Task: Select the always option in the show folding controls.
Action: Mouse moved to (30, 619)
Screenshot: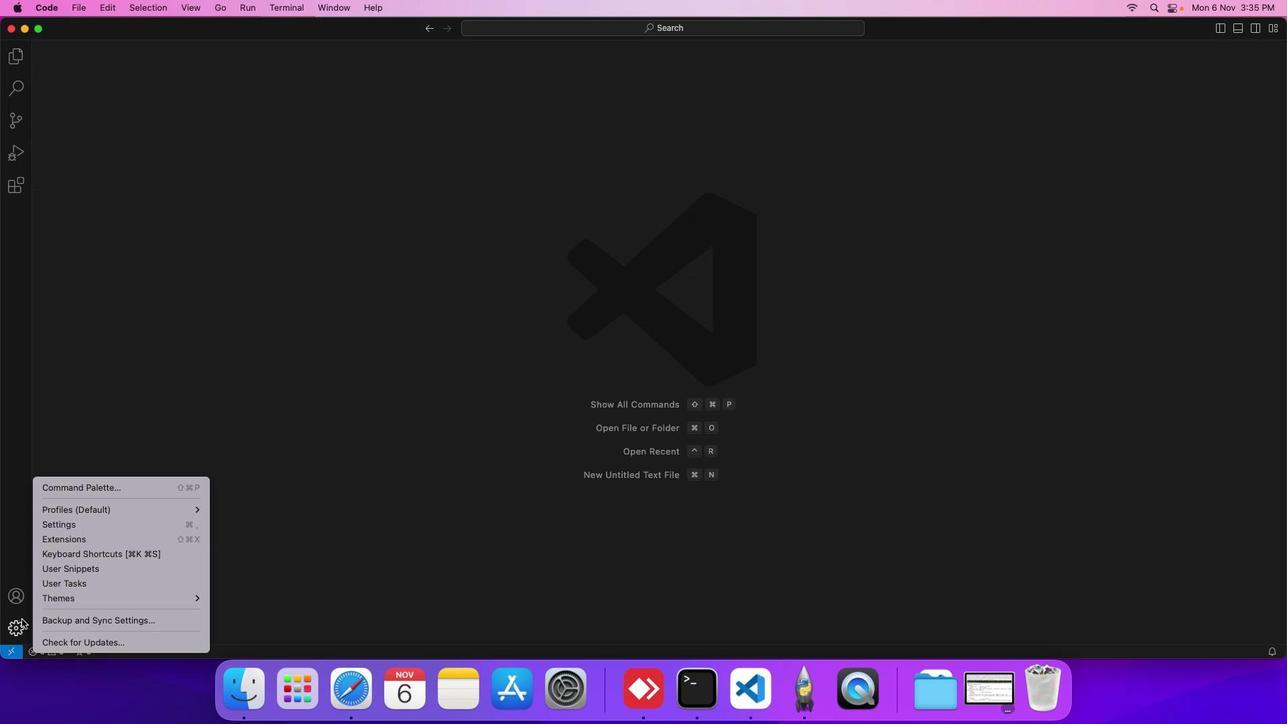 
Action: Mouse pressed left at (30, 619)
Screenshot: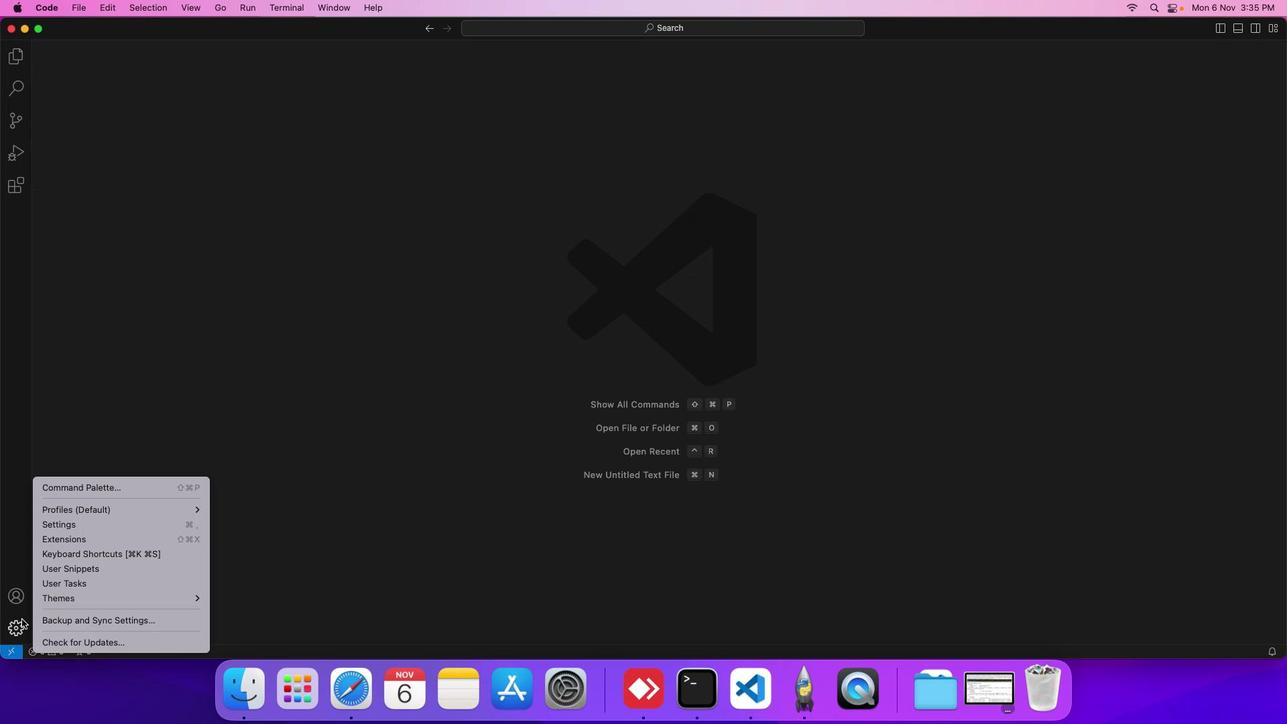 
Action: Mouse moved to (68, 524)
Screenshot: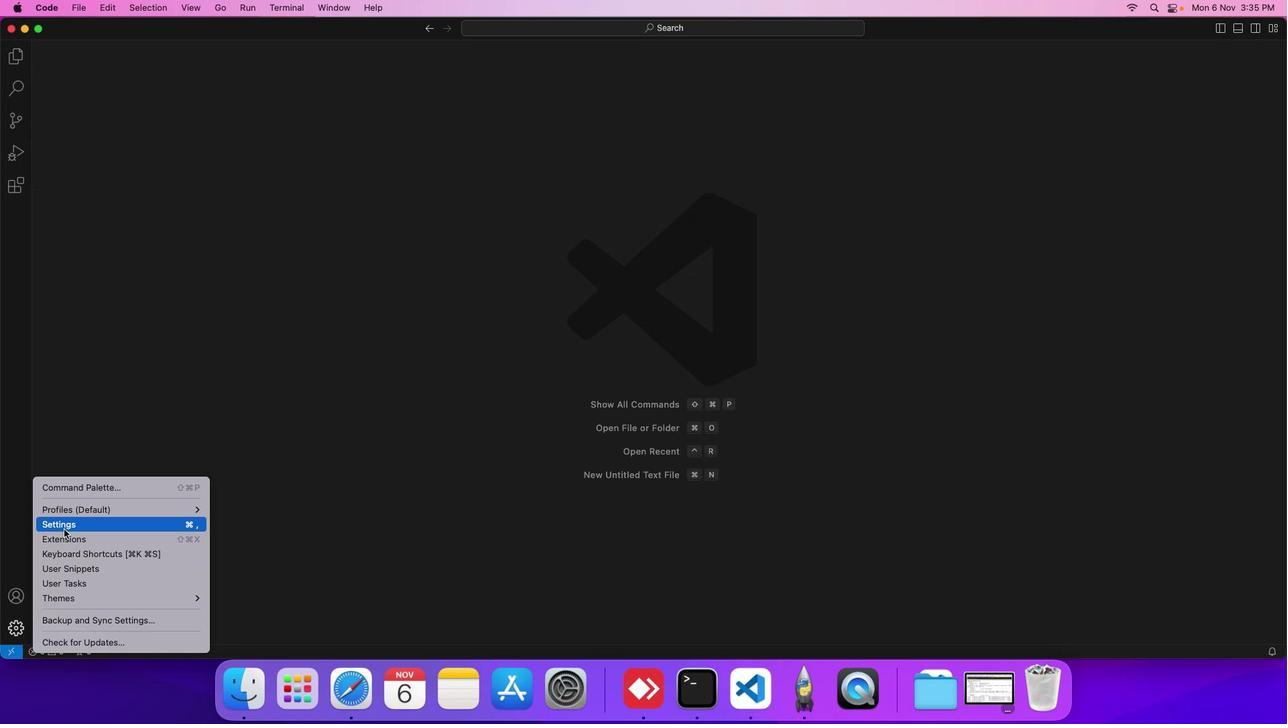 
Action: Mouse pressed left at (68, 524)
Screenshot: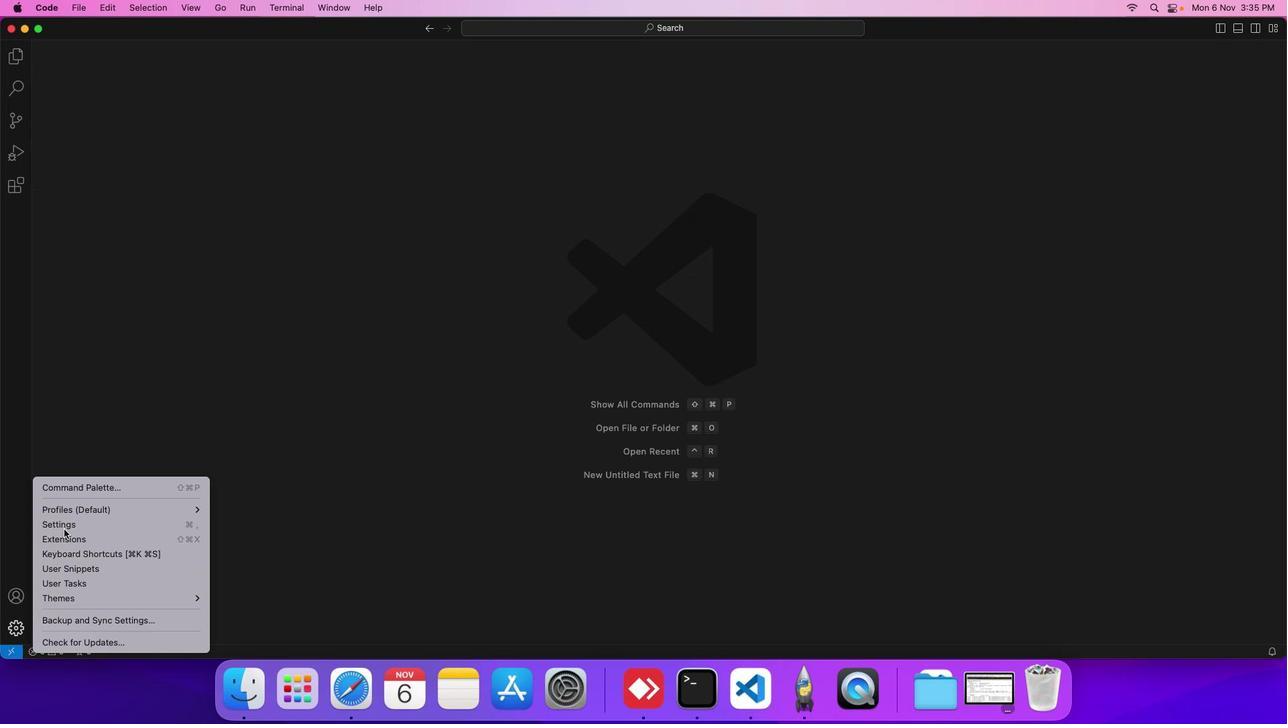 
Action: Mouse moved to (310, 174)
Screenshot: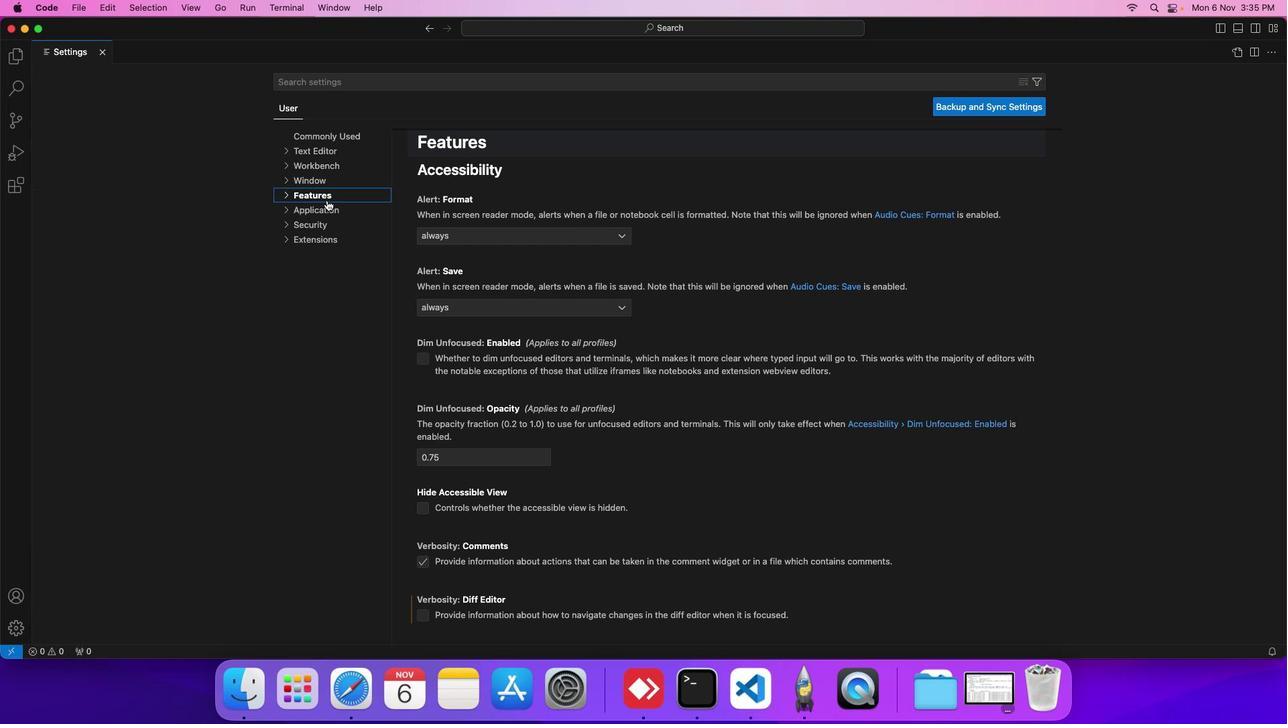
Action: Mouse pressed left at (310, 174)
Screenshot: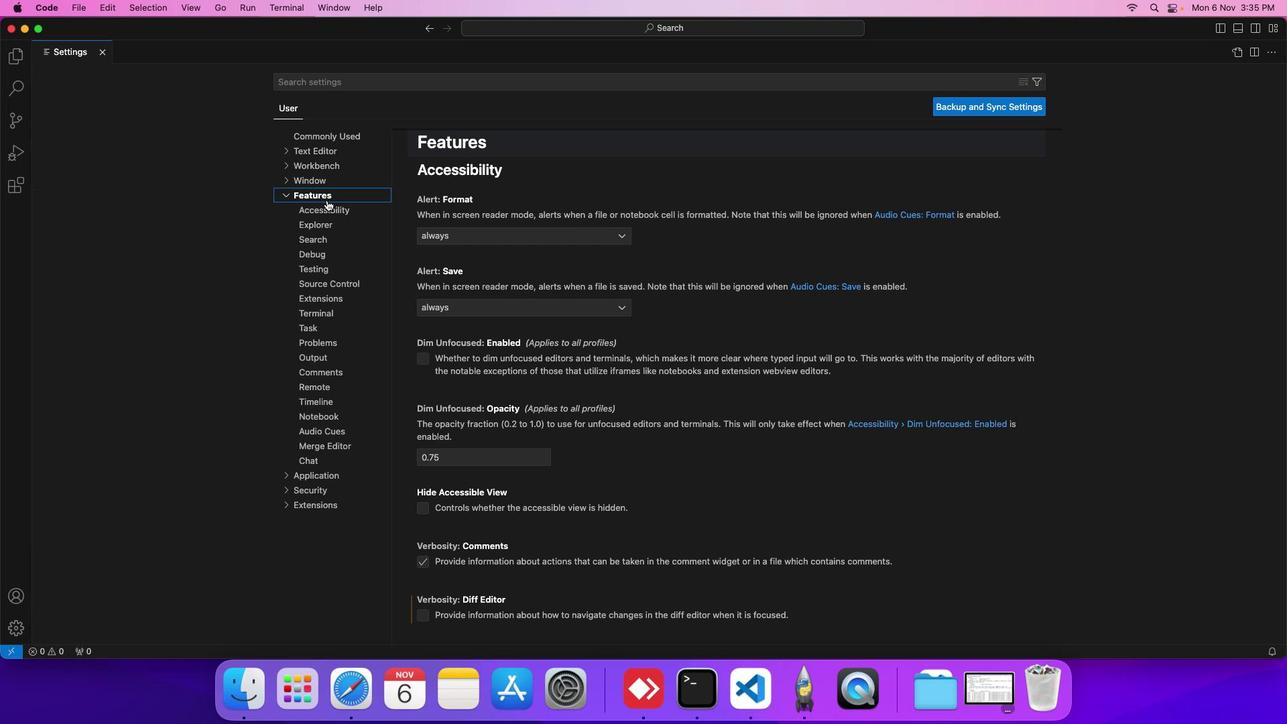 
Action: Mouse moved to (303, 406)
Screenshot: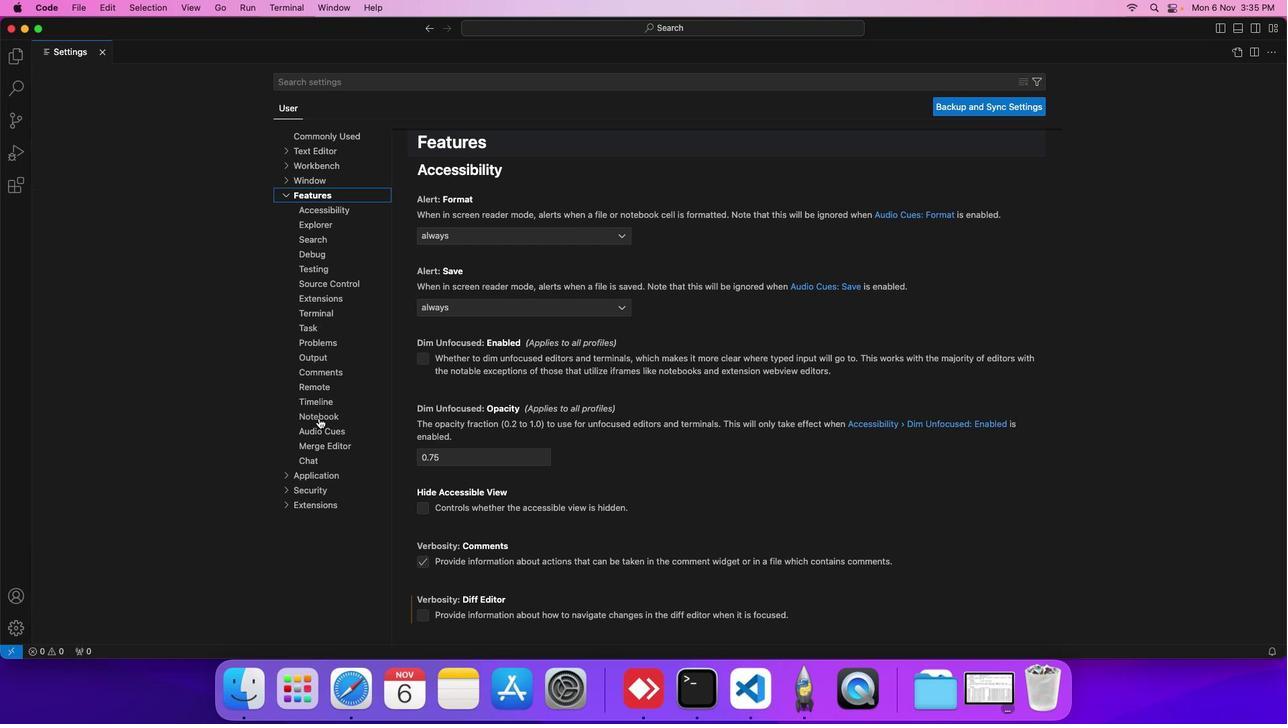 
Action: Mouse pressed left at (303, 406)
Screenshot: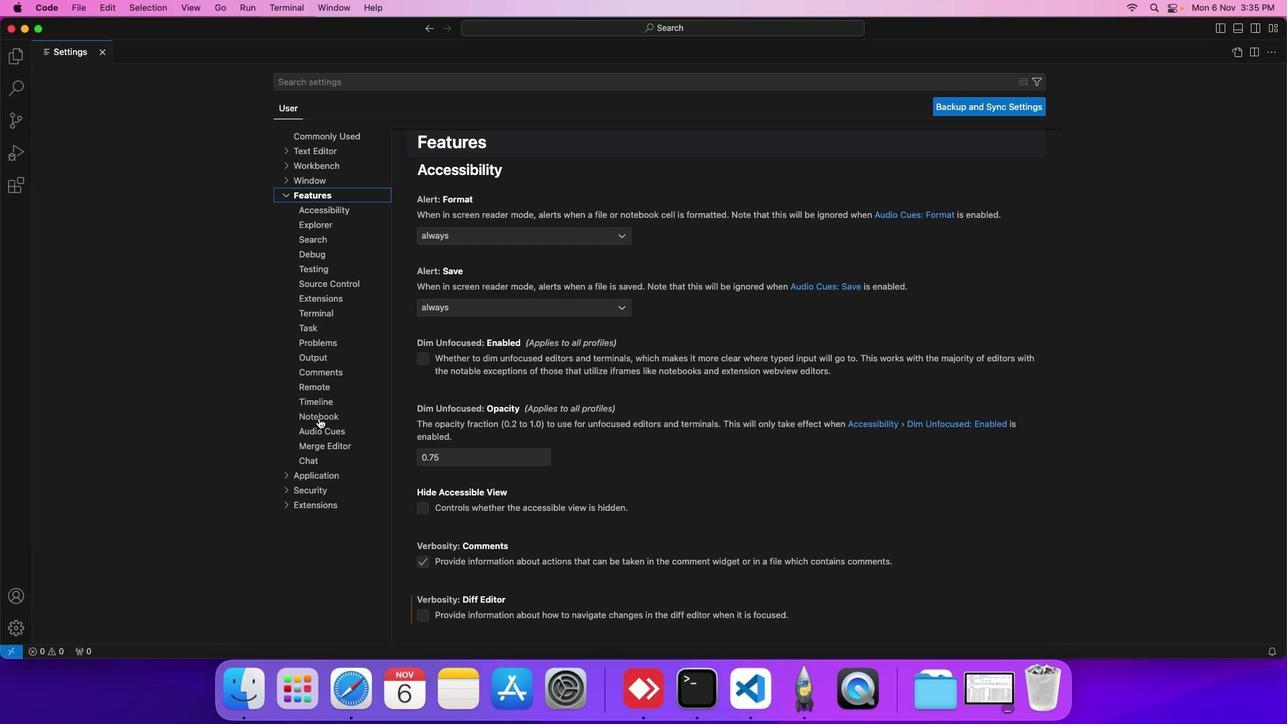 
Action: Mouse moved to (448, 507)
Screenshot: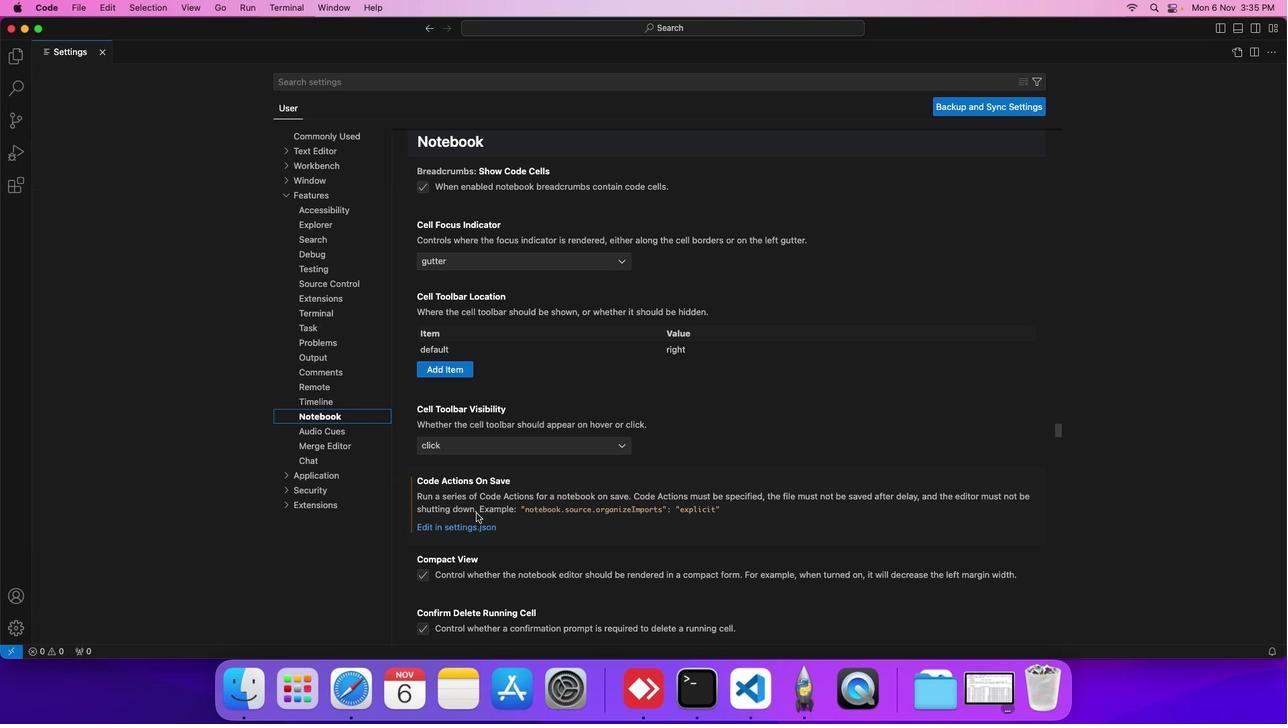
Action: Mouse scrolled (448, 507) with delta (9, -36)
Screenshot: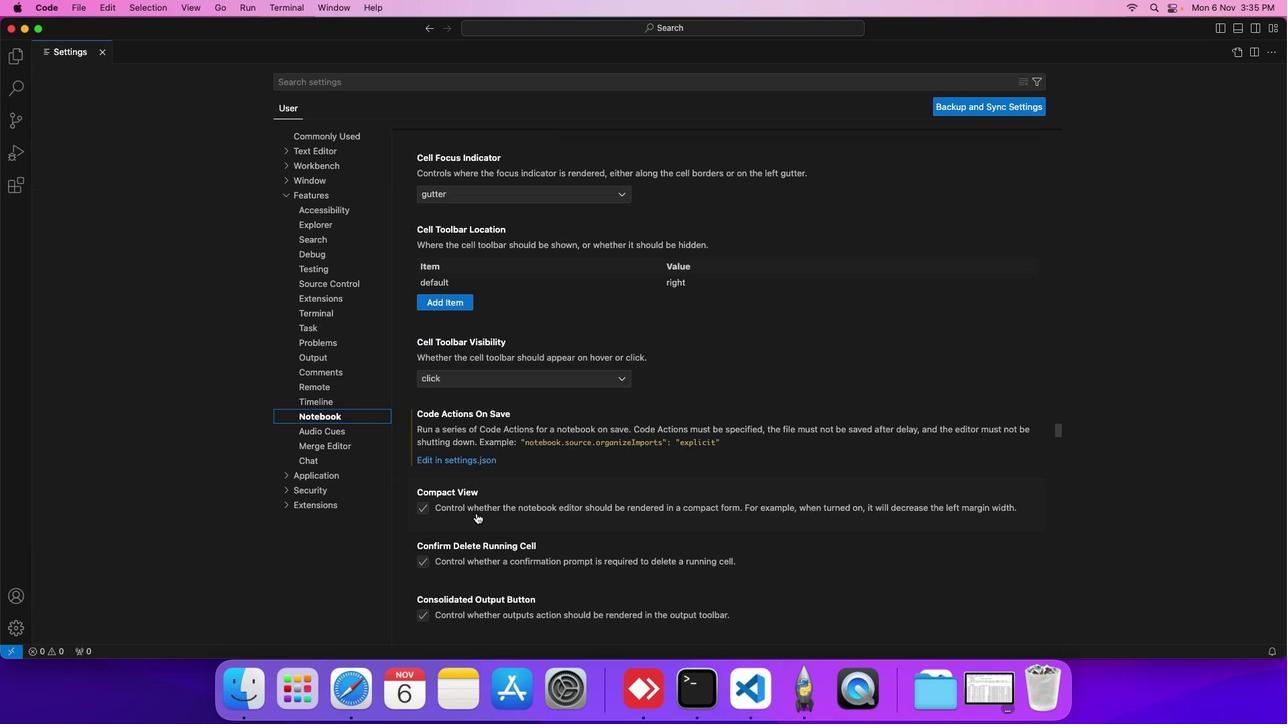 
Action: Mouse scrolled (448, 507) with delta (9, -36)
Screenshot: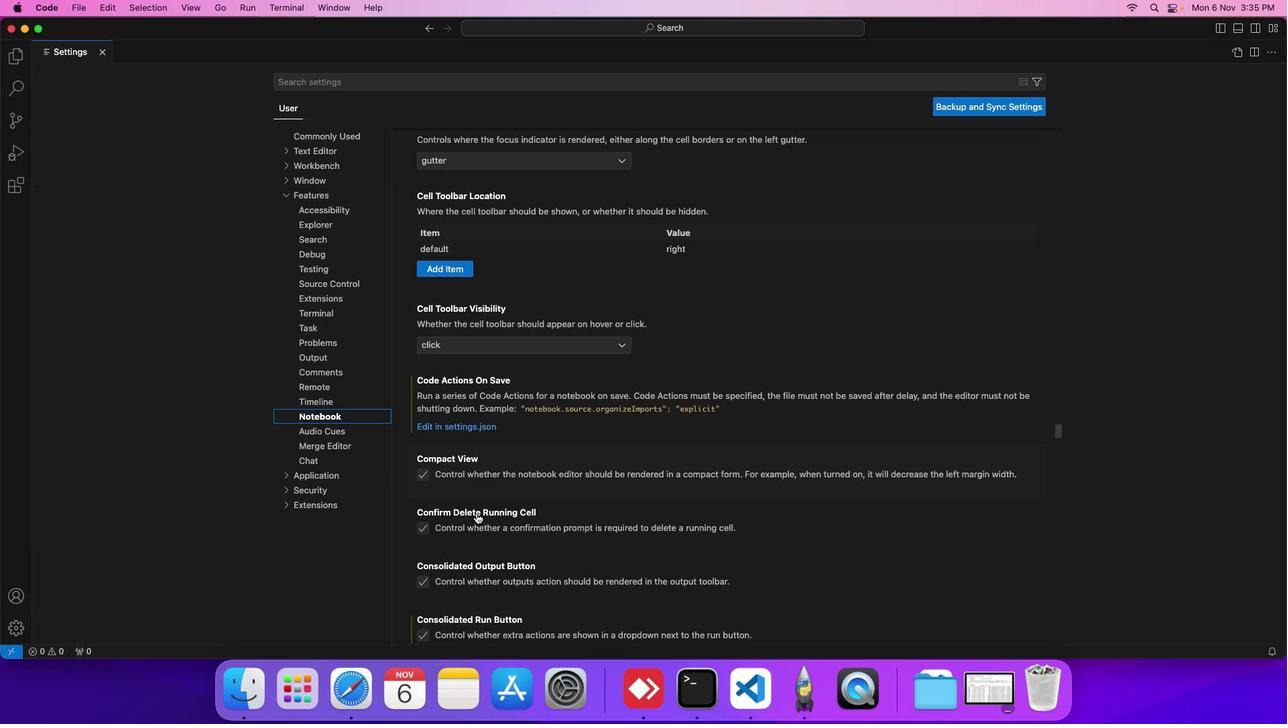 
Action: Mouse scrolled (448, 507) with delta (9, -36)
Screenshot: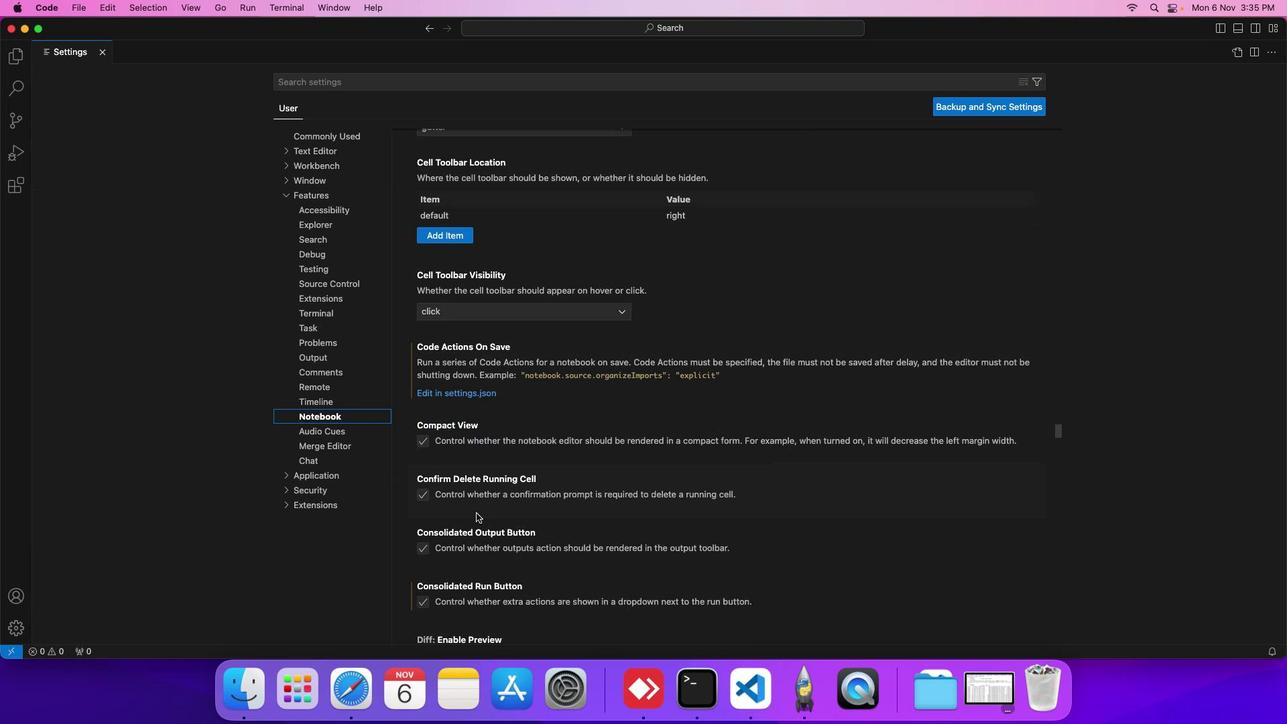 
Action: Mouse scrolled (448, 507) with delta (9, -36)
Screenshot: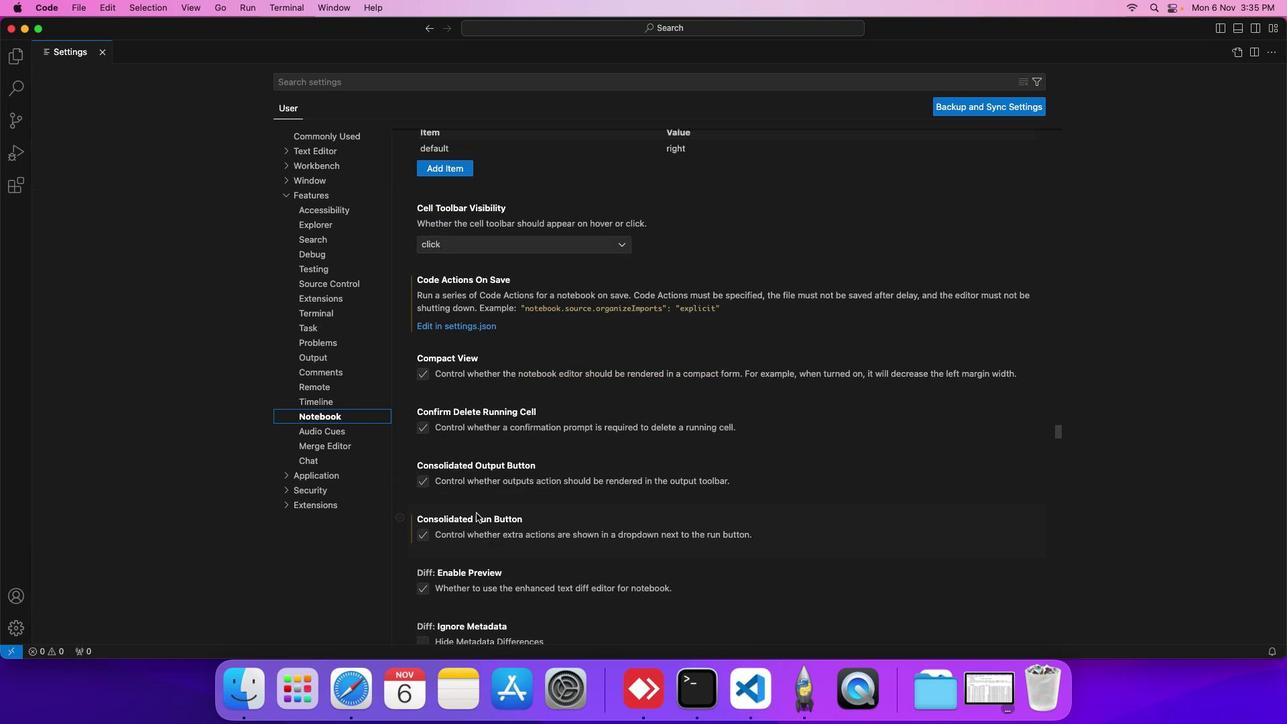 
Action: Mouse scrolled (448, 507) with delta (9, -38)
Screenshot: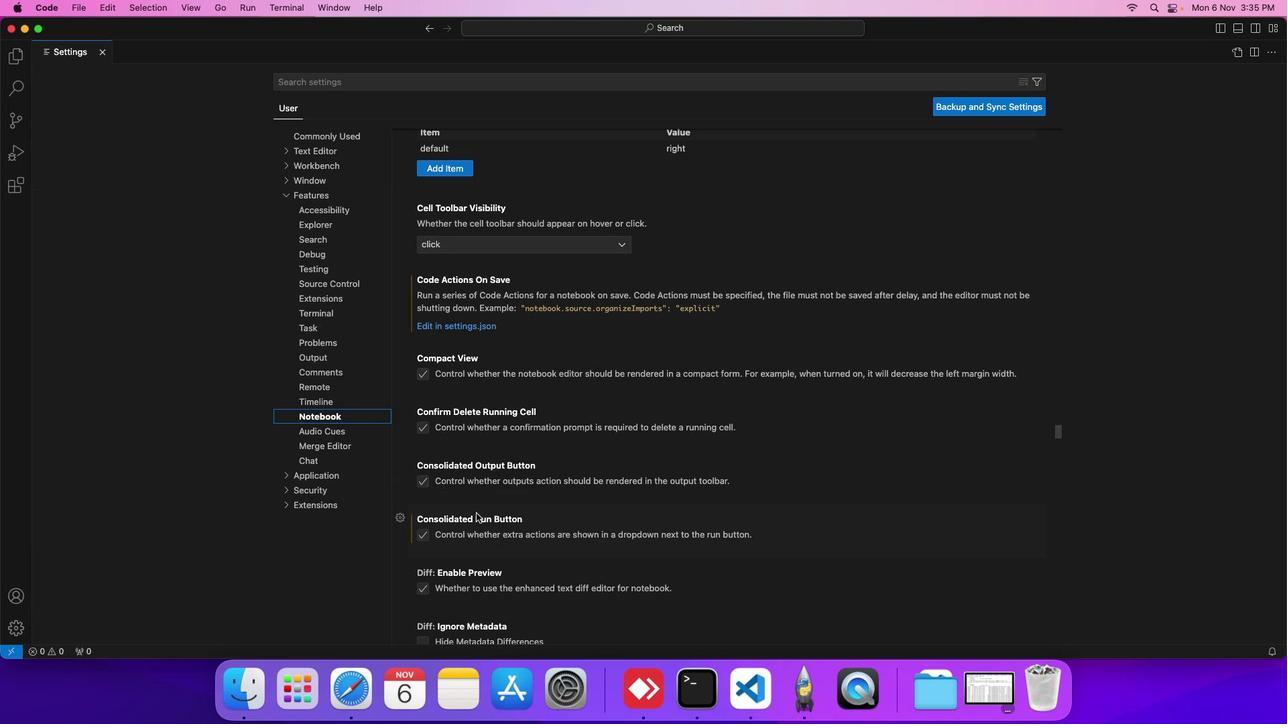 
Action: Mouse scrolled (448, 507) with delta (9, -36)
Screenshot: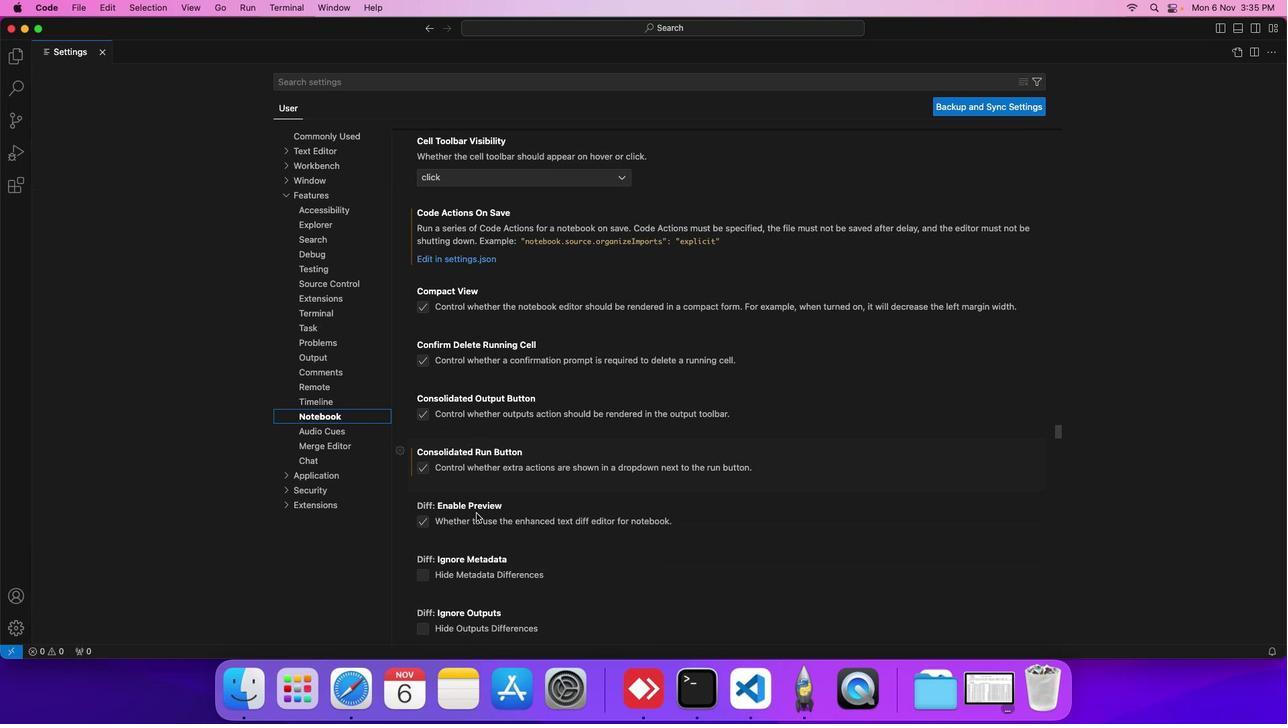 
Action: Mouse scrolled (448, 507) with delta (9, -36)
Screenshot: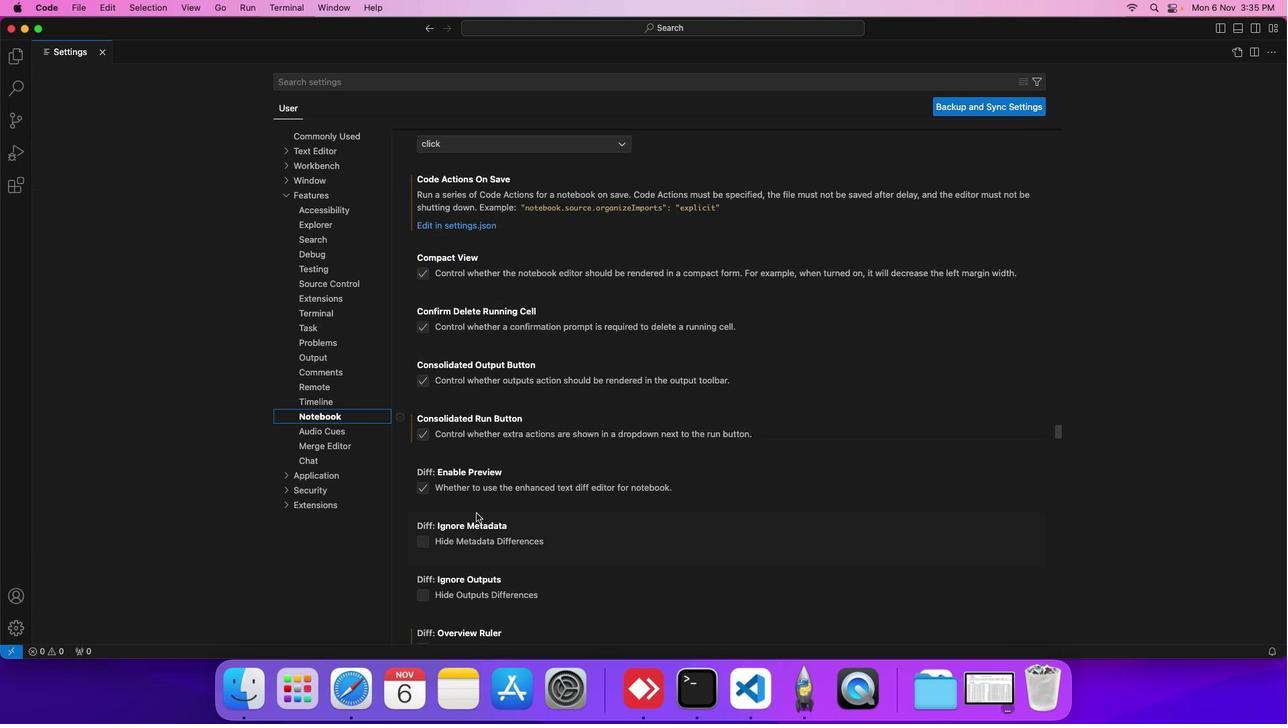
Action: Mouse scrolled (448, 507) with delta (9, -36)
Screenshot: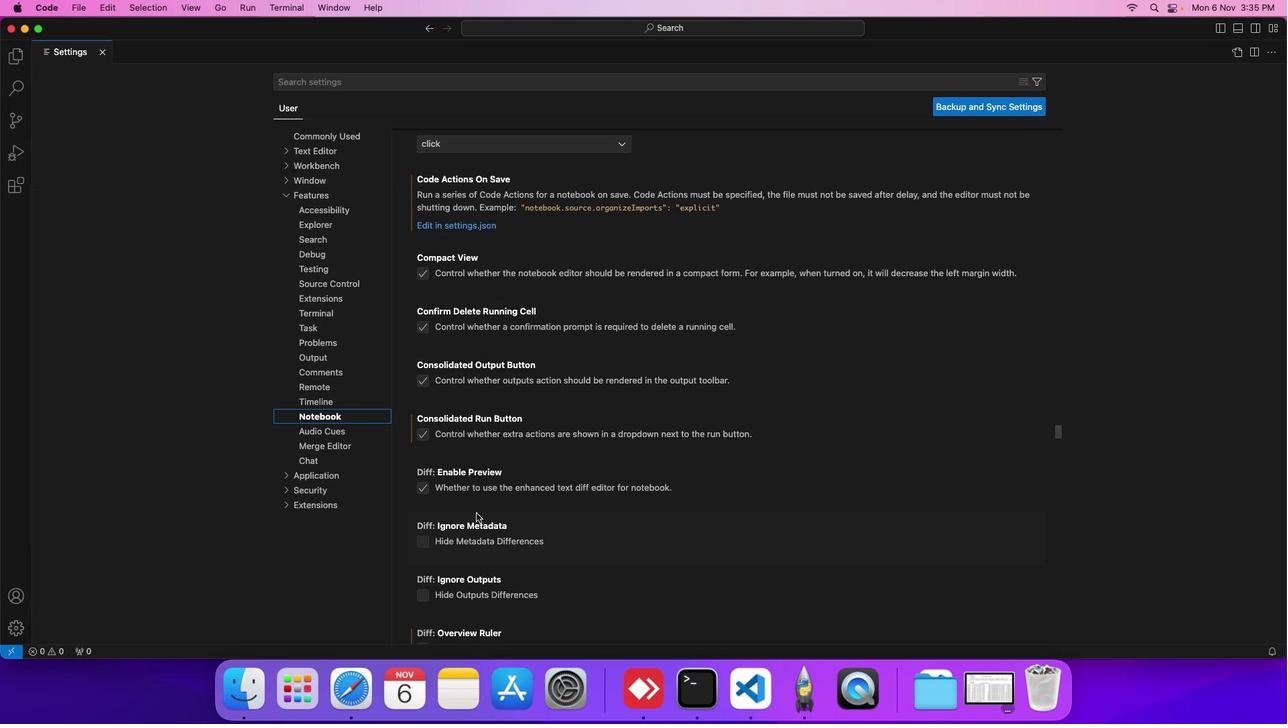 
Action: Mouse scrolled (448, 507) with delta (9, -36)
Screenshot: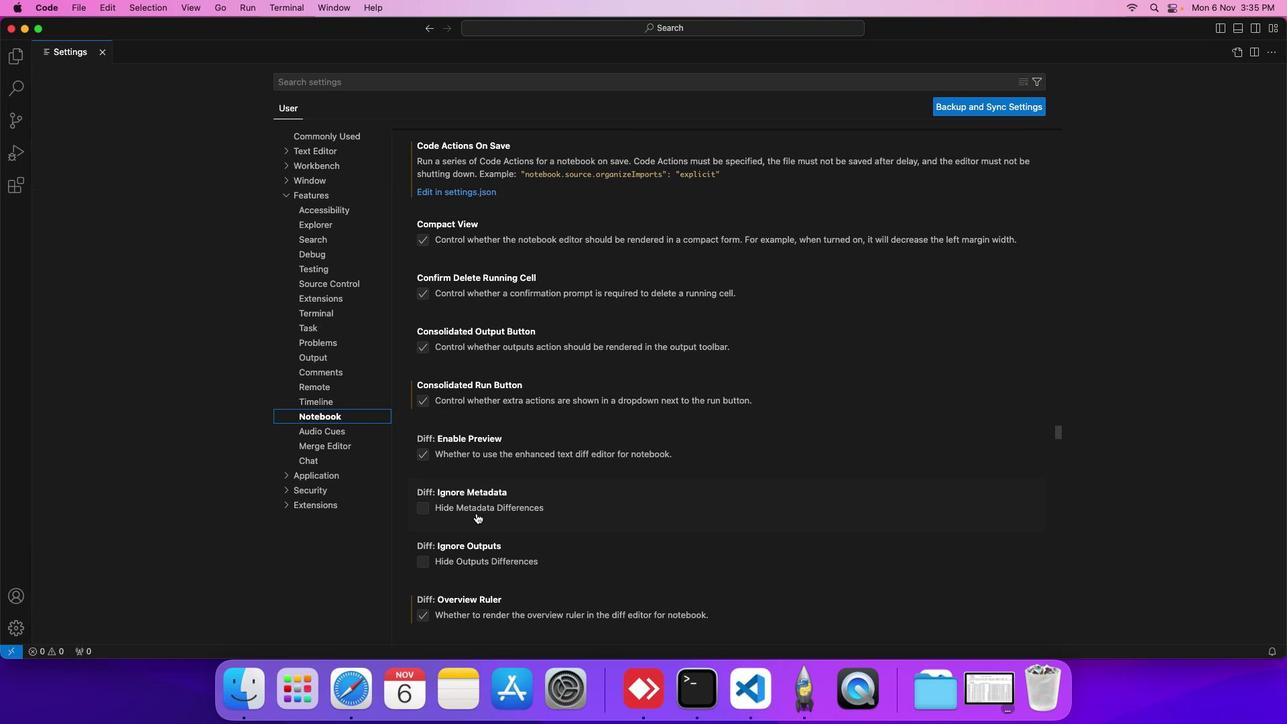 
Action: Mouse scrolled (448, 507) with delta (9, -36)
Screenshot: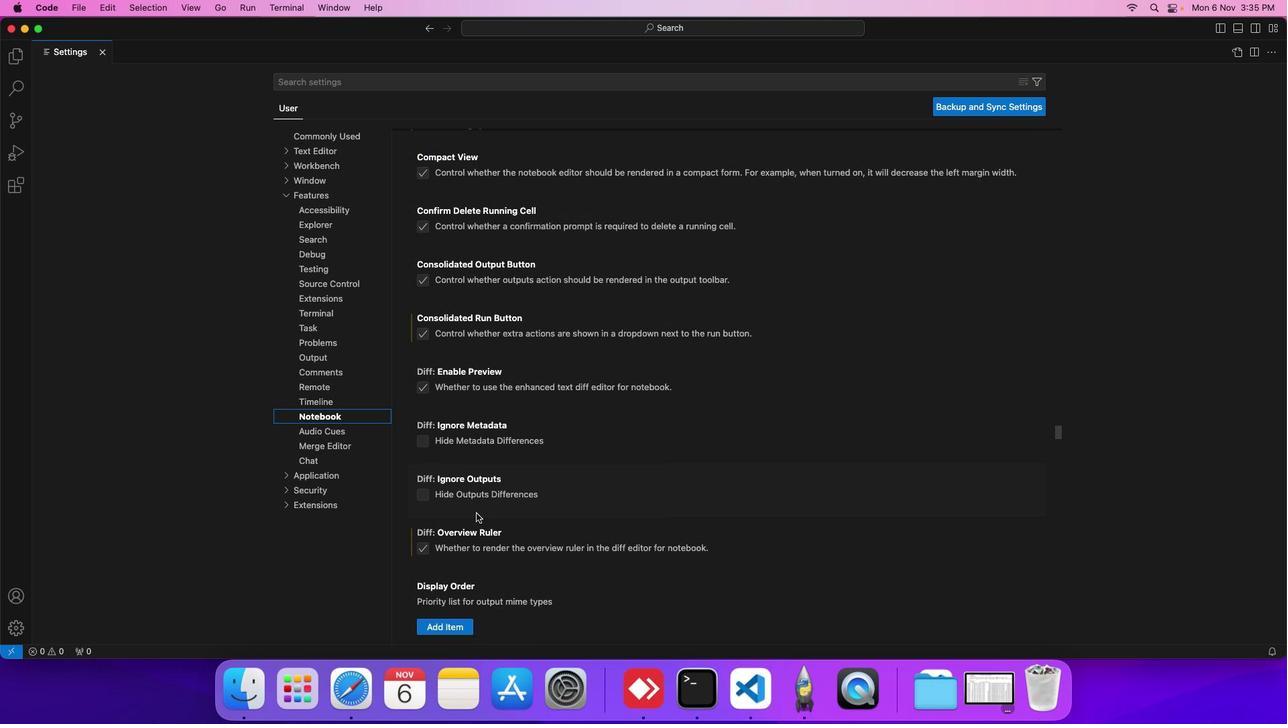 
Action: Mouse scrolled (448, 507) with delta (9, -36)
Screenshot: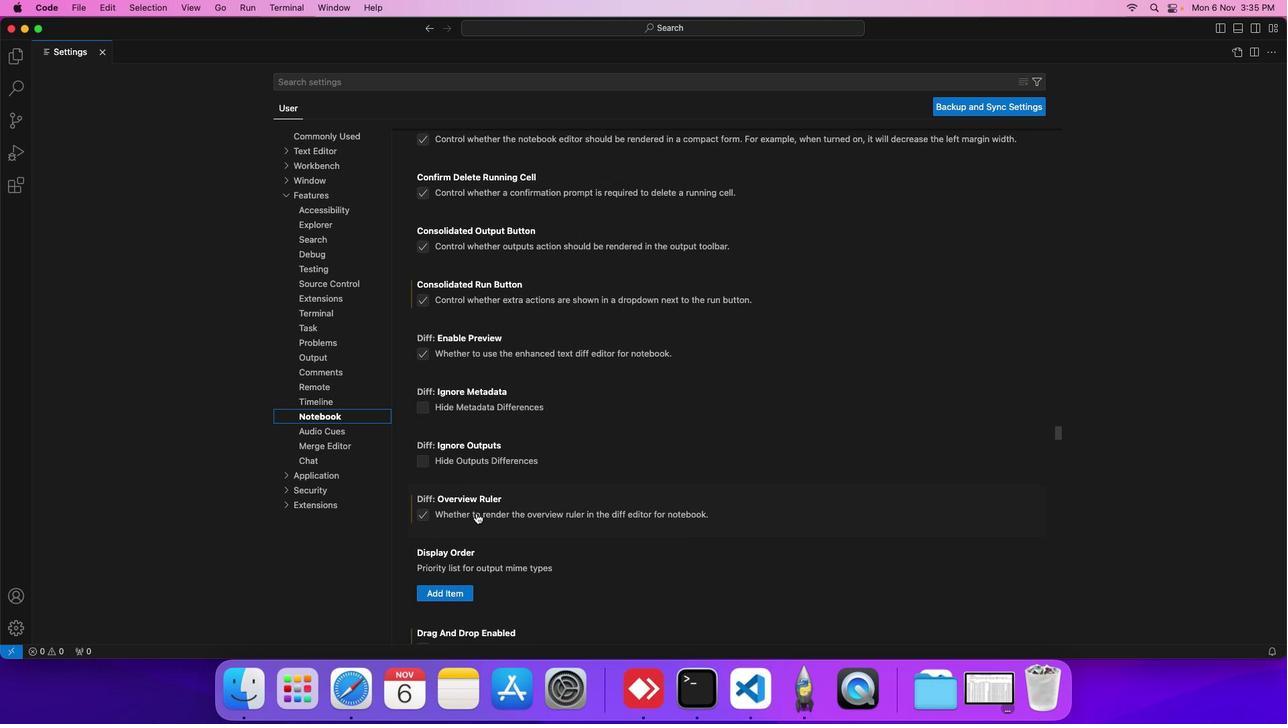 
Action: Mouse scrolled (448, 507) with delta (9, -36)
Screenshot: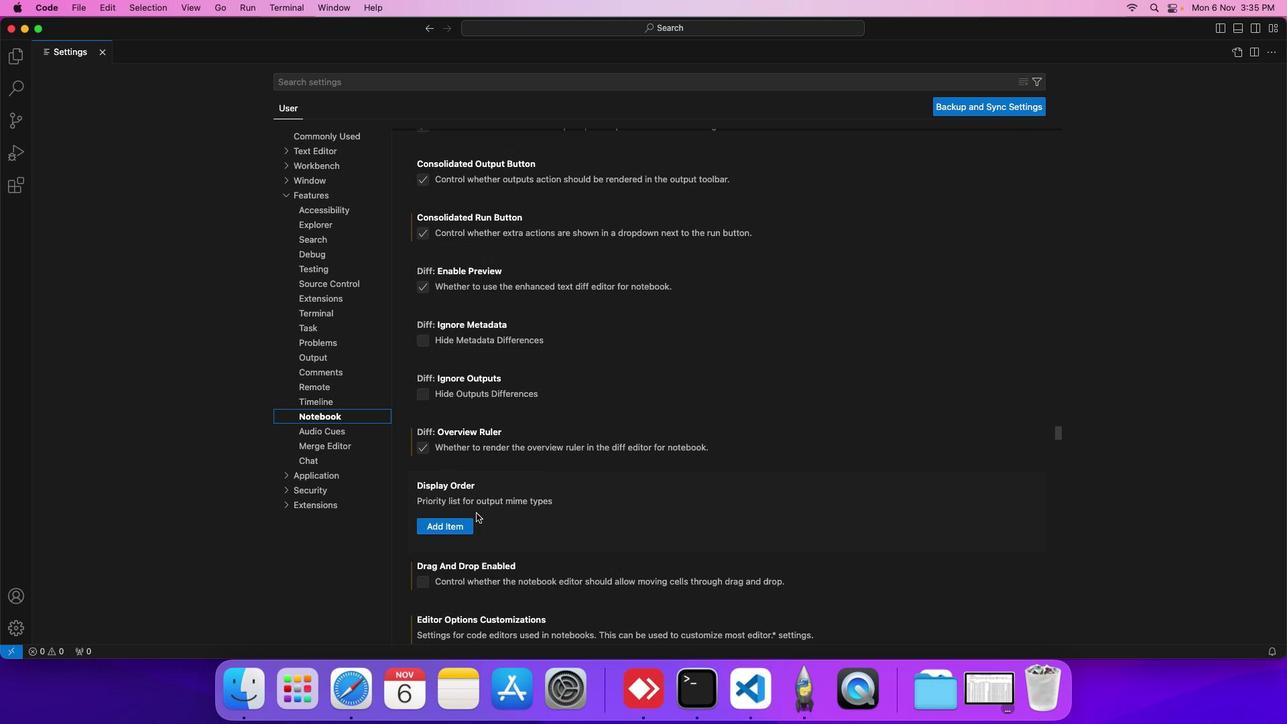 
Action: Mouse scrolled (448, 507) with delta (9, -38)
Screenshot: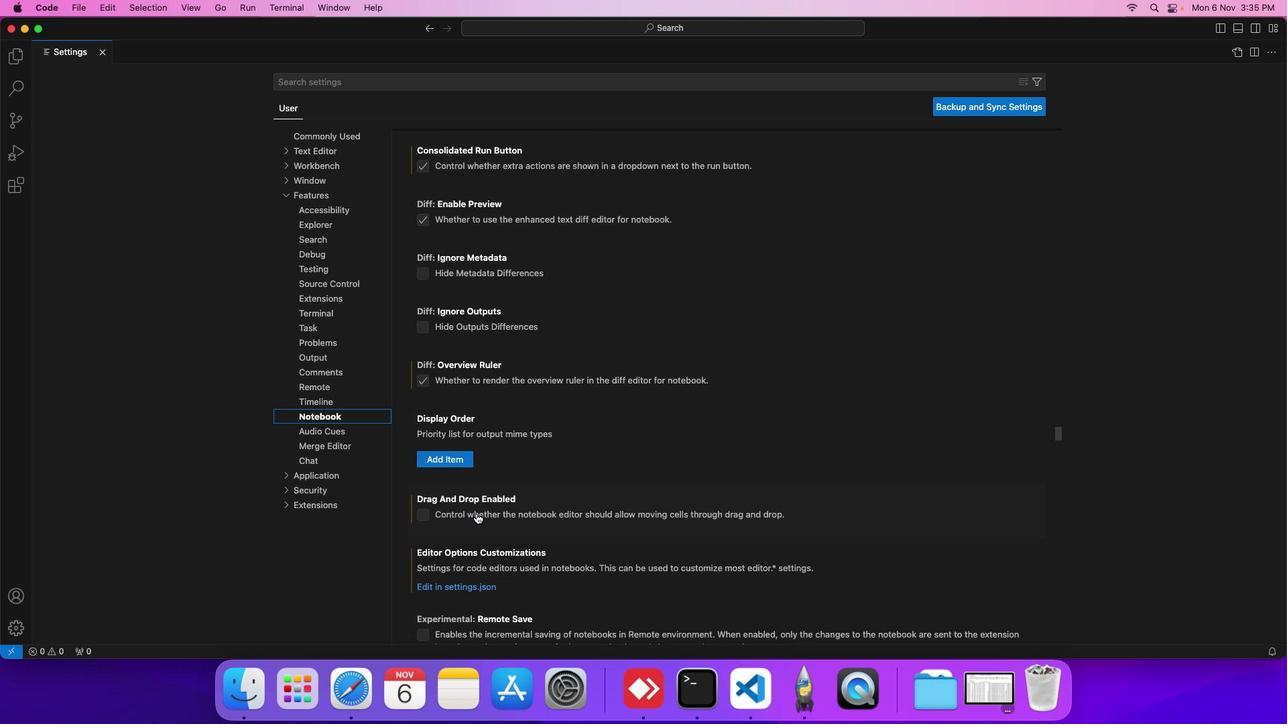 
Action: Mouse scrolled (448, 507) with delta (9, -38)
Screenshot: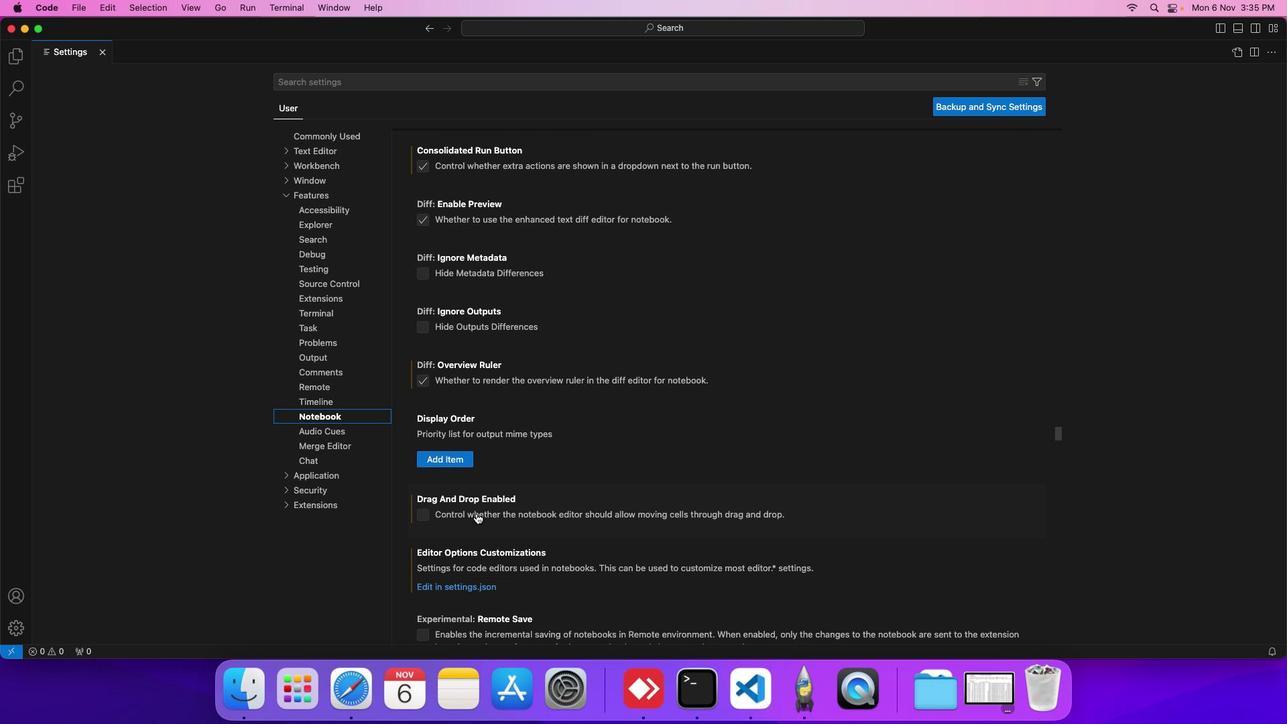 
Action: Mouse scrolled (448, 507) with delta (9, -36)
Screenshot: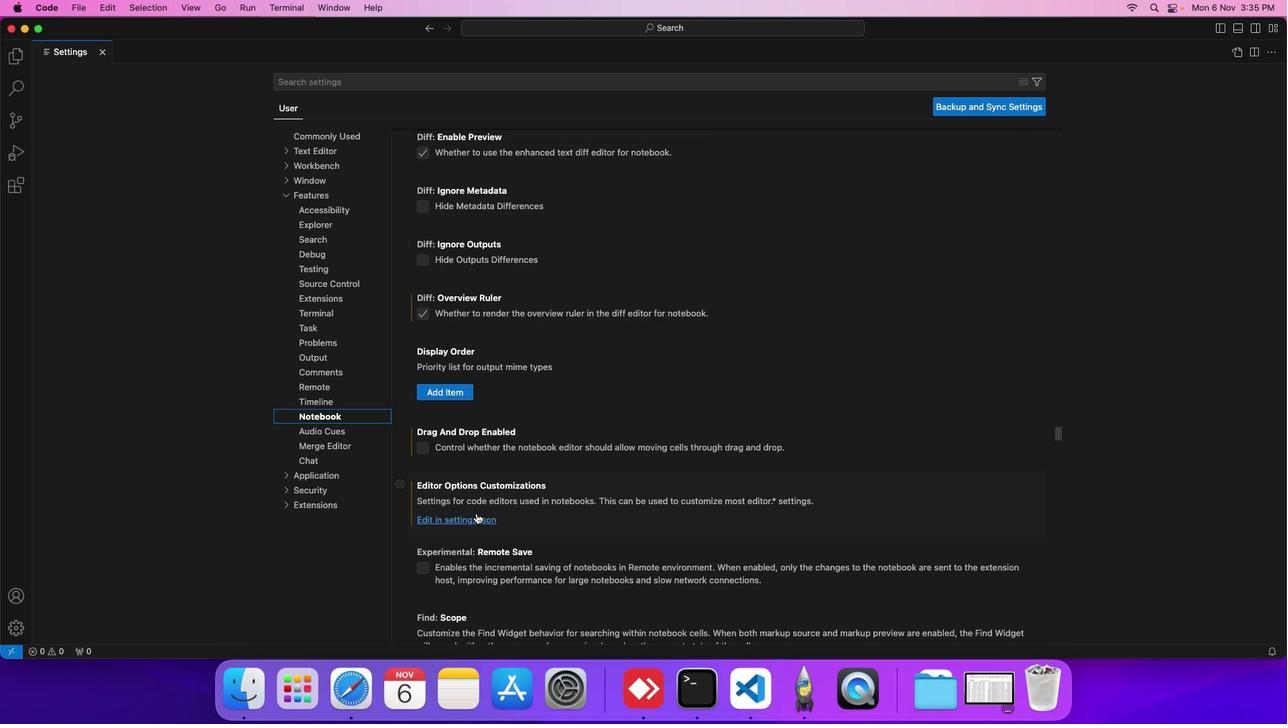 
Action: Mouse scrolled (448, 507) with delta (9, -36)
Screenshot: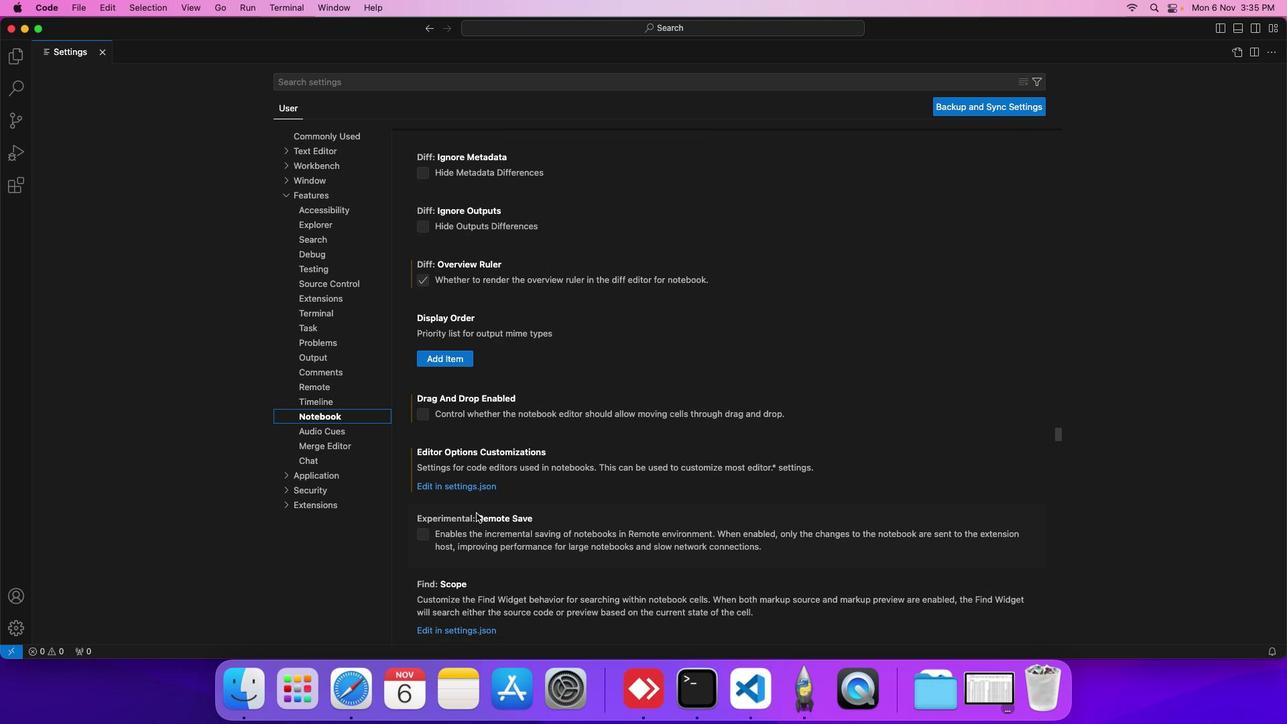 
Action: Mouse scrolled (448, 507) with delta (9, -36)
Screenshot: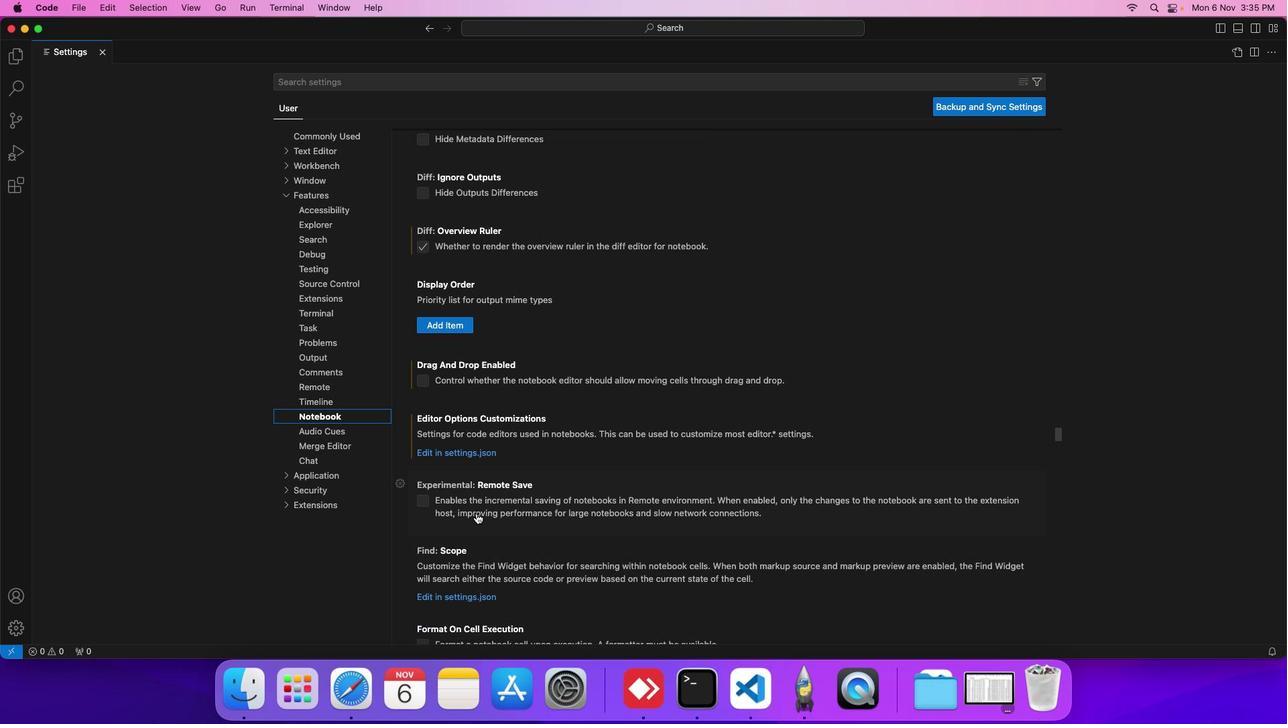 
Action: Mouse scrolled (448, 507) with delta (9, -36)
Screenshot: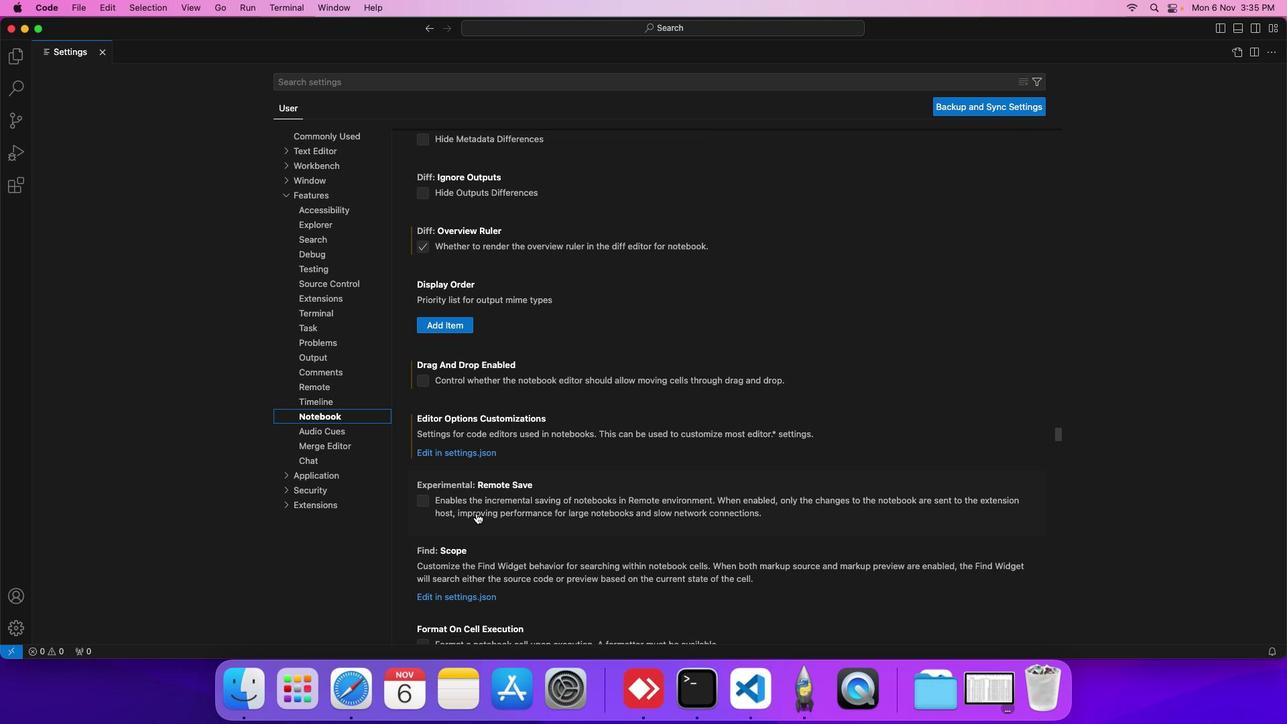 
Action: Mouse scrolled (448, 507) with delta (9, -36)
Screenshot: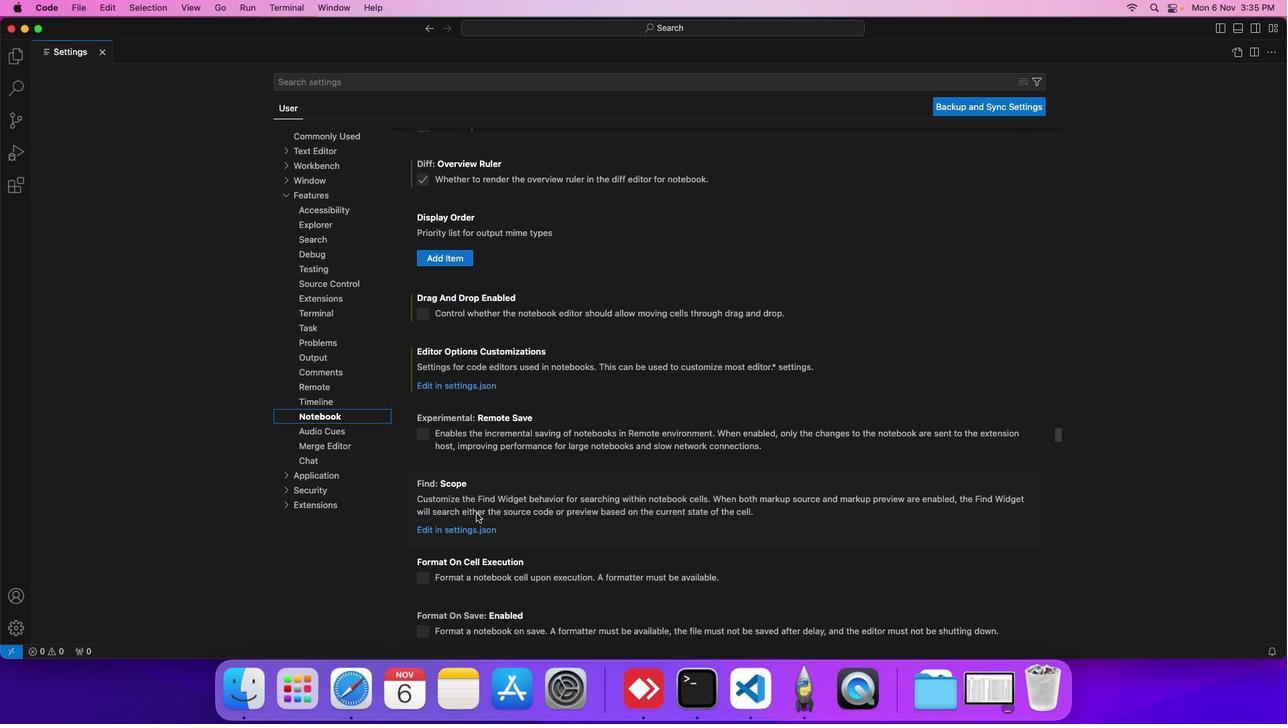 
Action: Mouse scrolled (448, 507) with delta (9, -36)
Screenshot: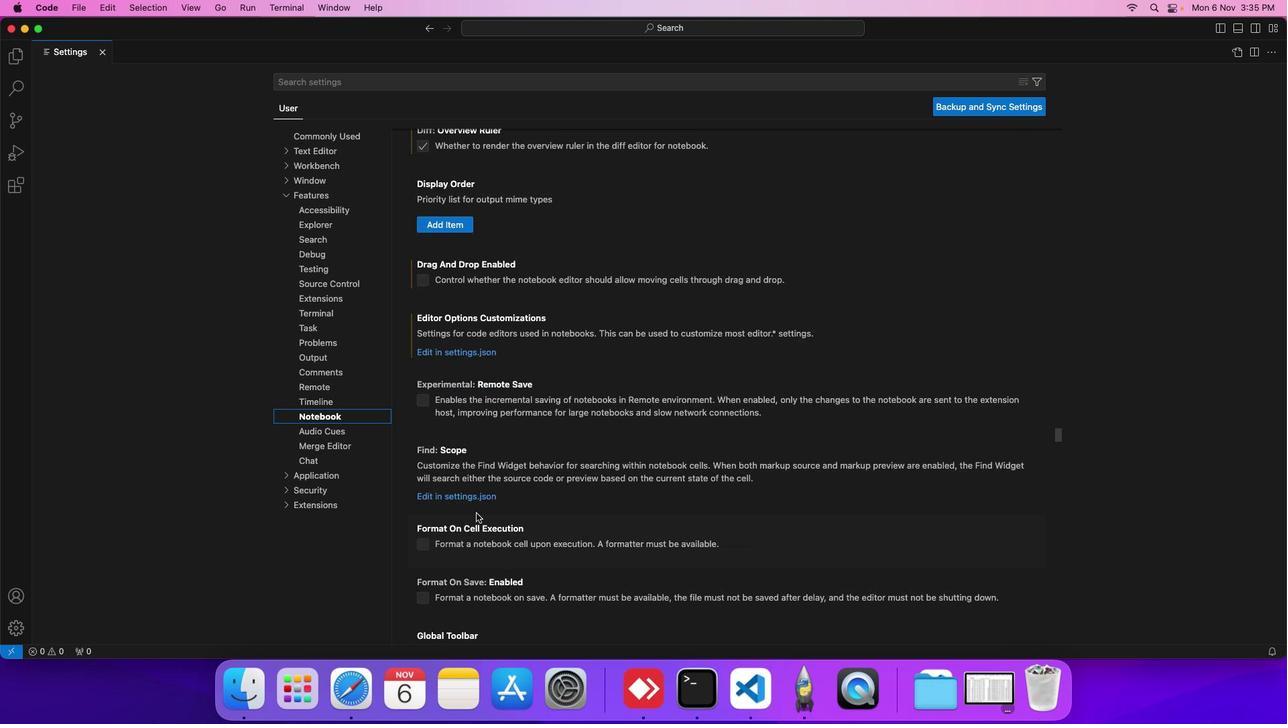 
Action: Mouse scrolled (448, 507) with delta (9, -36)
Screenshot: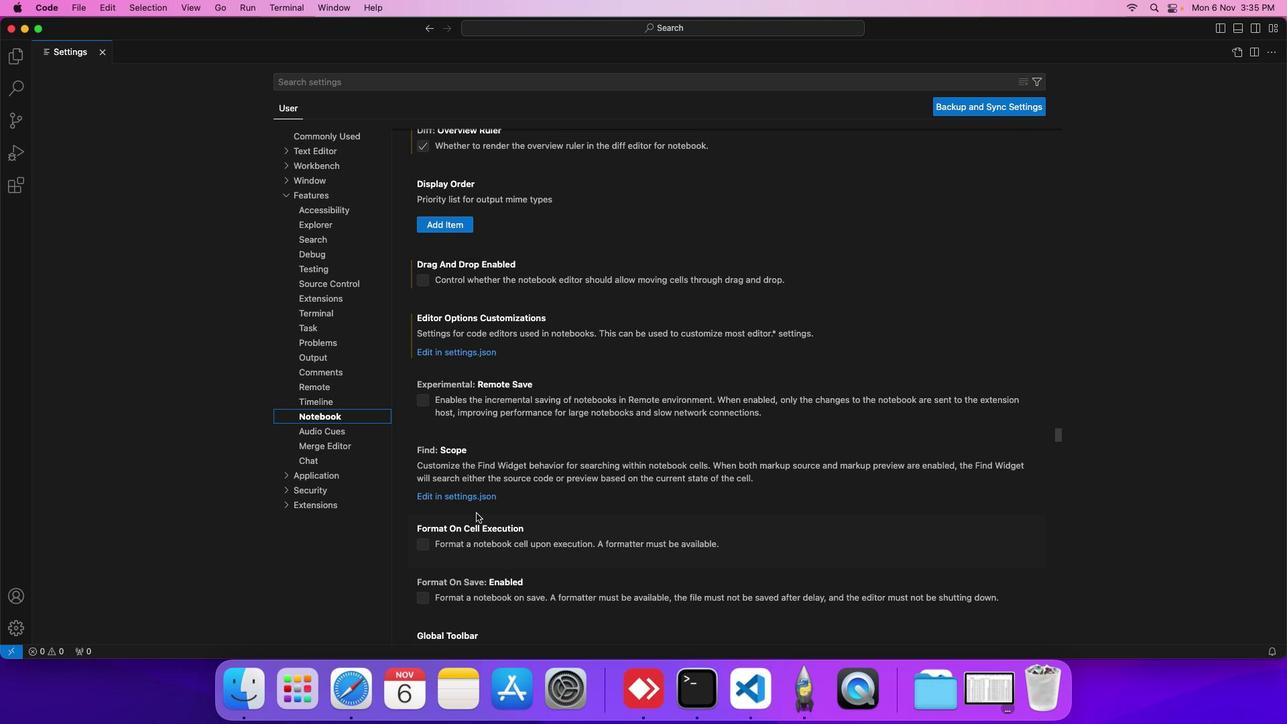 
Action: Mouse scrolled (448, 507) with delta (9, -36)
Screenshot: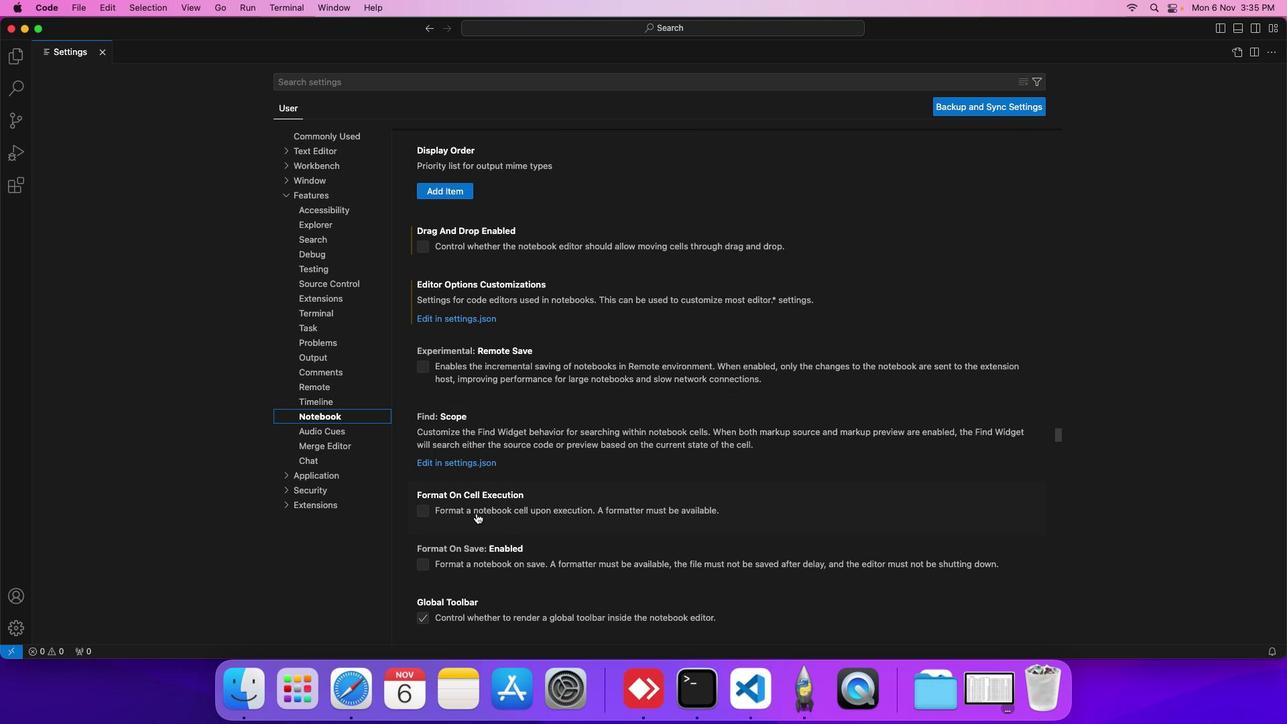 
Action: Mouse scrolled (448, 507) with delta (9, -36)
Screenshot: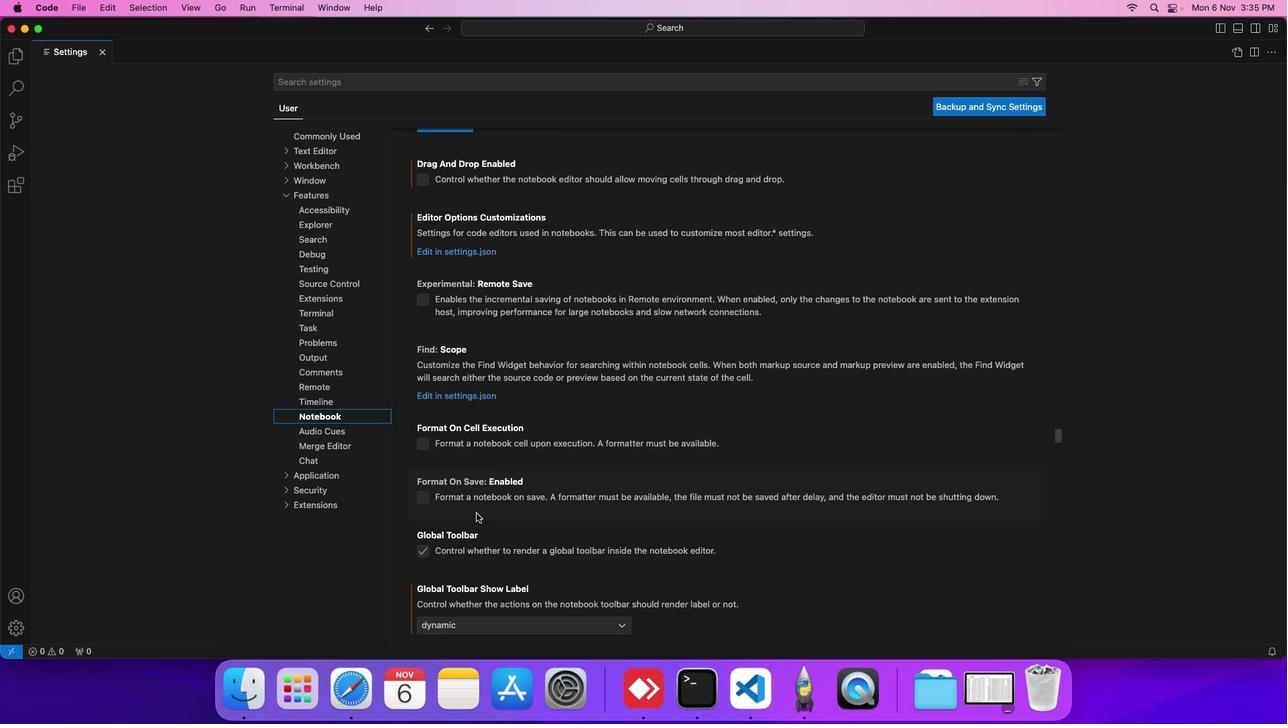 
Action: Mouse scrolled (448, 507) with delta (9, -36)
Screenshot: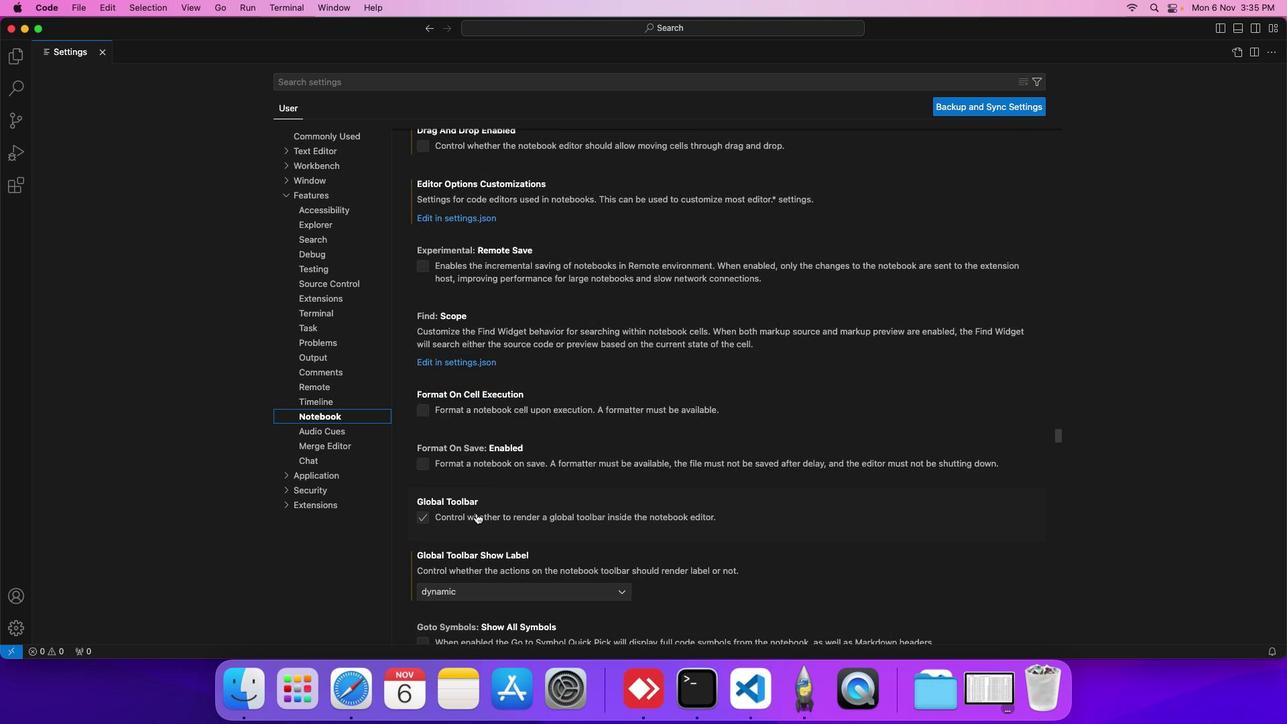 
Action: Mouse scrolled (448, 507) with delta (9, -36)
Screenshot: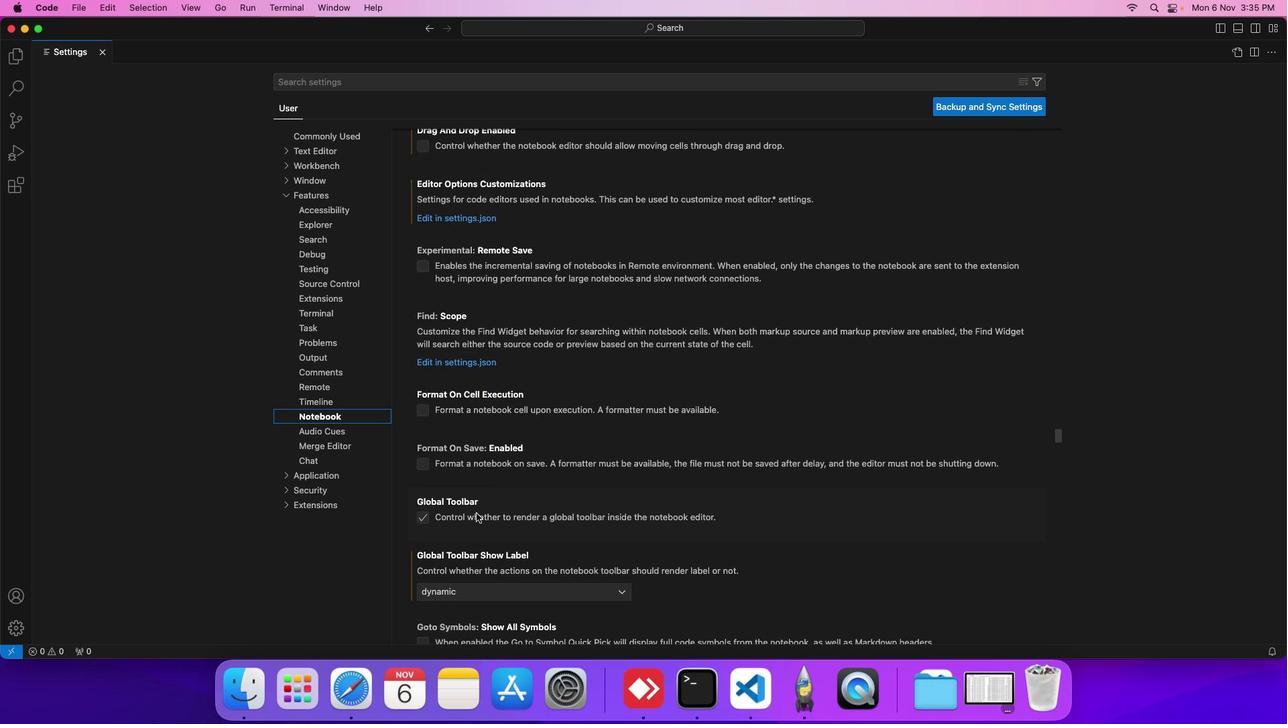 
Action: Mouse scrolled (448, 507) with delta (9, -36)
Screenshot: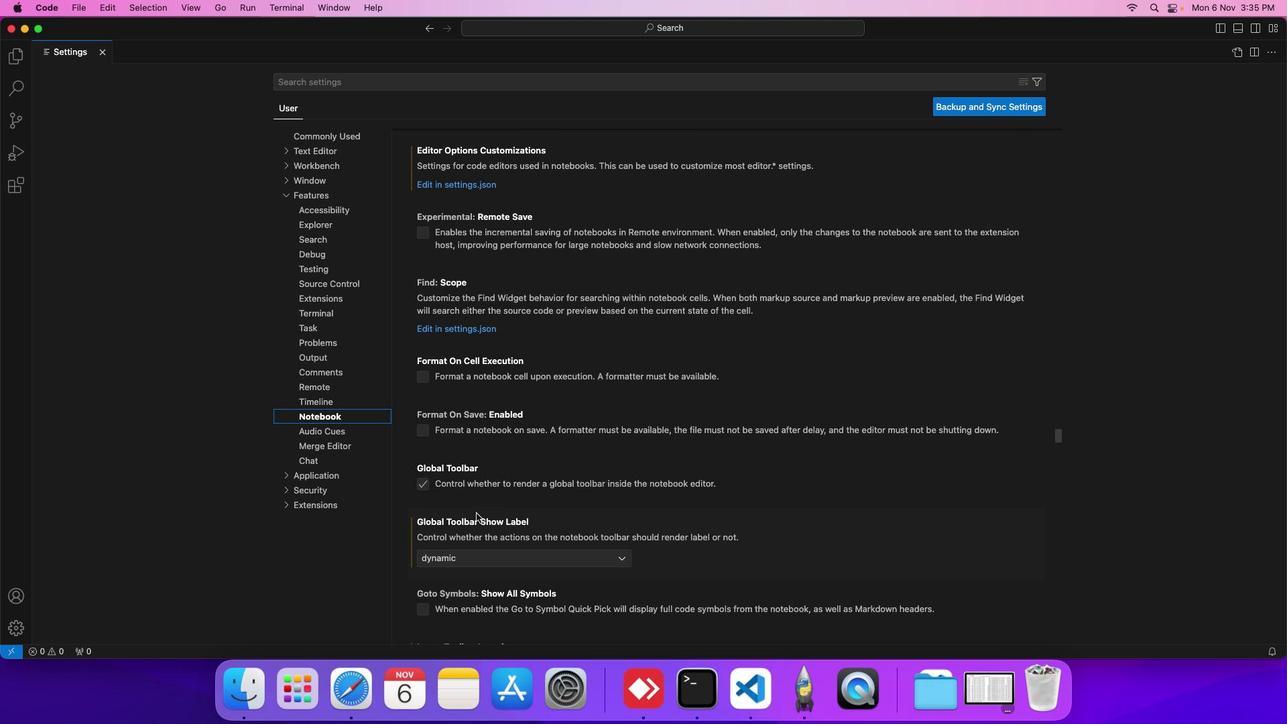 
Action: Mouse scrolled (448, 507) with delta (9, -36)
Screenshot: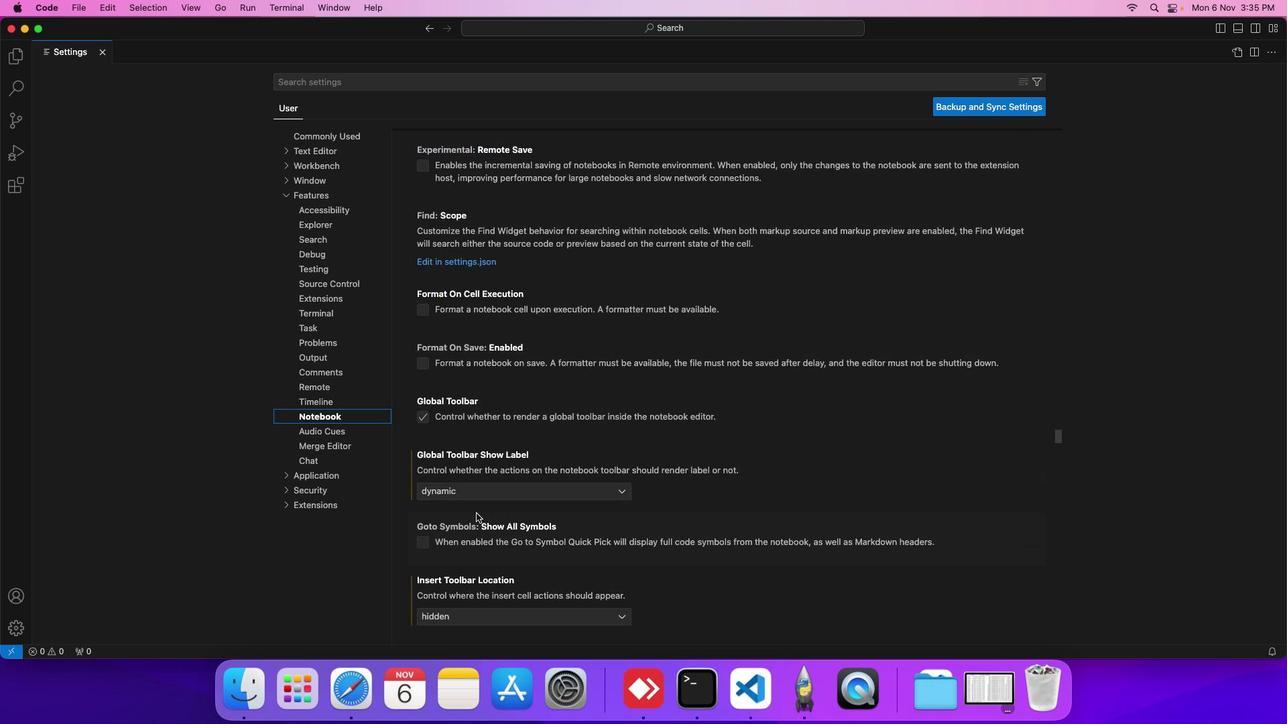 
Action: Mouse scrolled (448, 507) with delta (9, -36)
Screenshot: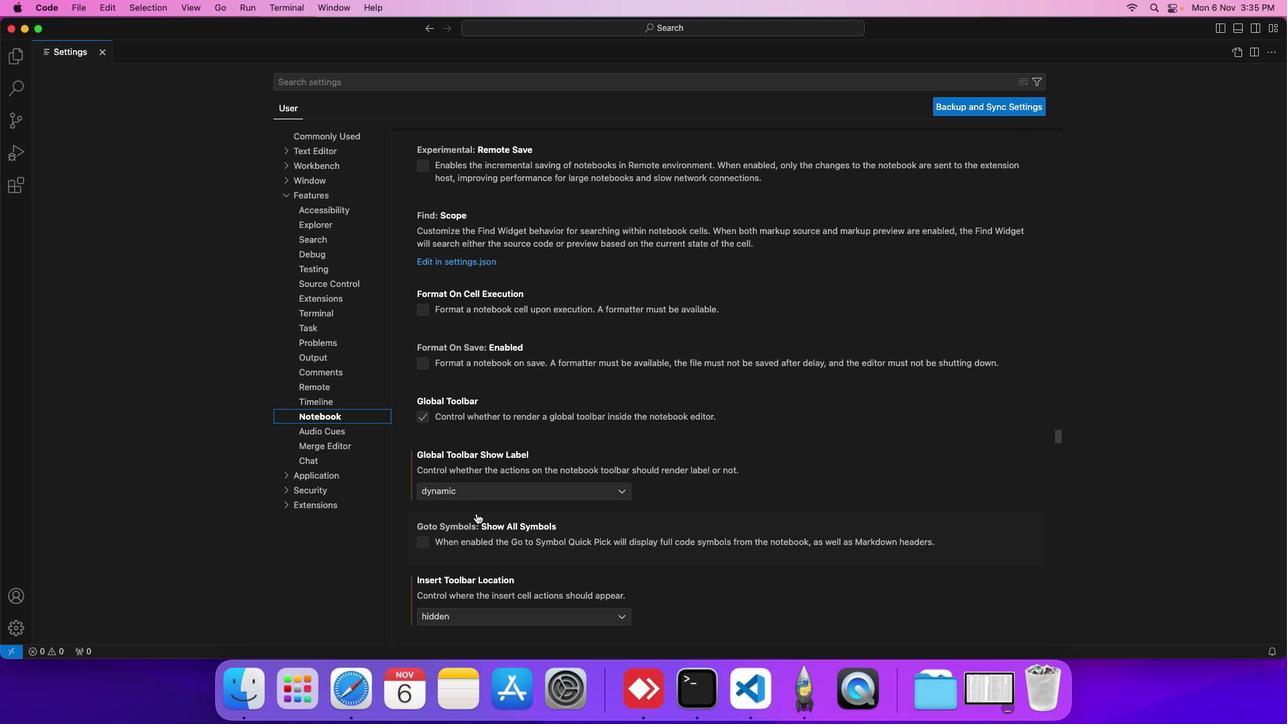 
Action: Mouse scrolled (448, 507) with delta (9, -36)
Screenshot: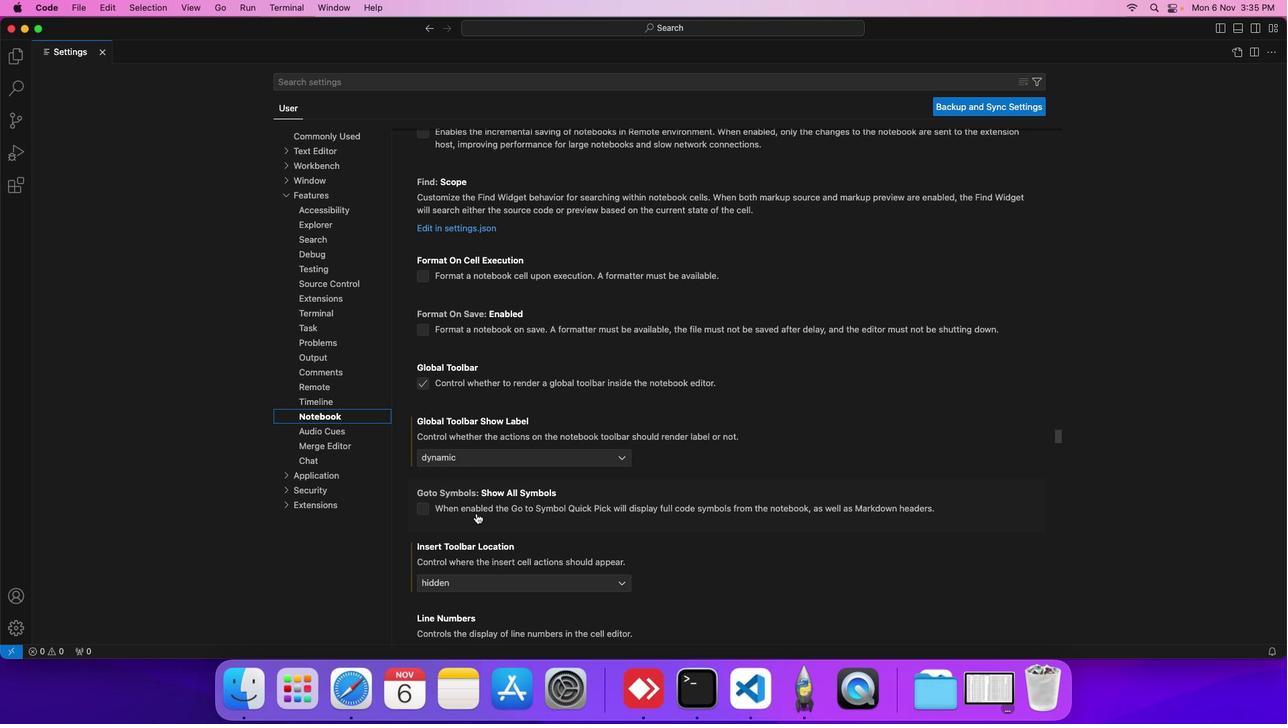 
Action: Mouse scrolled (448, 507) with delta (9, -36)
Screenshot: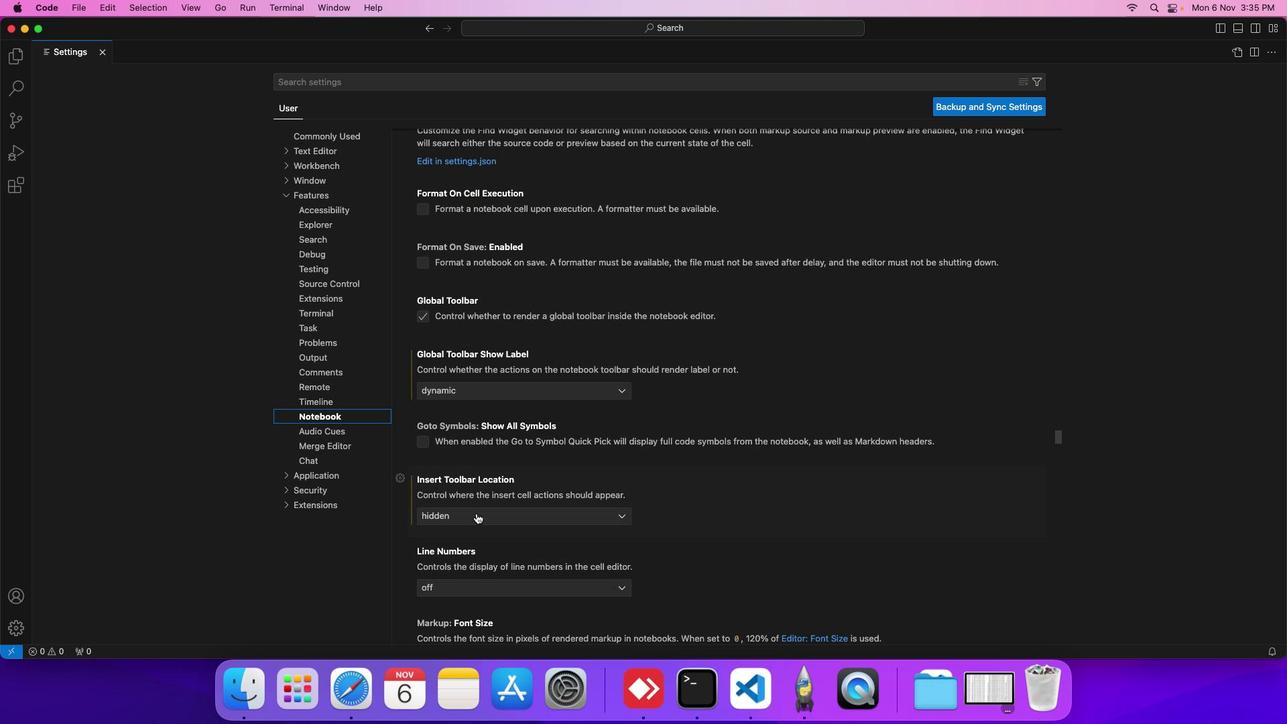 
Action: Mouse scrolled (448, 507) with delta (9, -36)
Screenshot: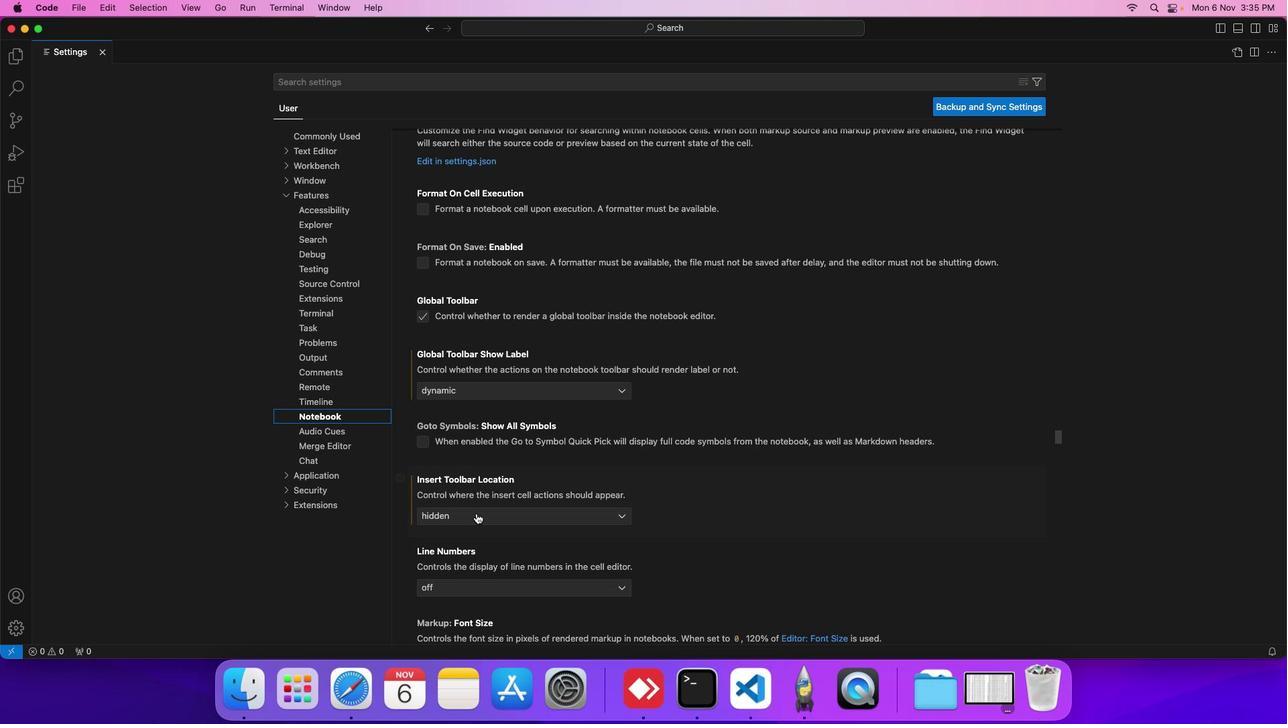 
Action: Mouse scrolled (448, 507) with delta (9, -36)
Screenshot: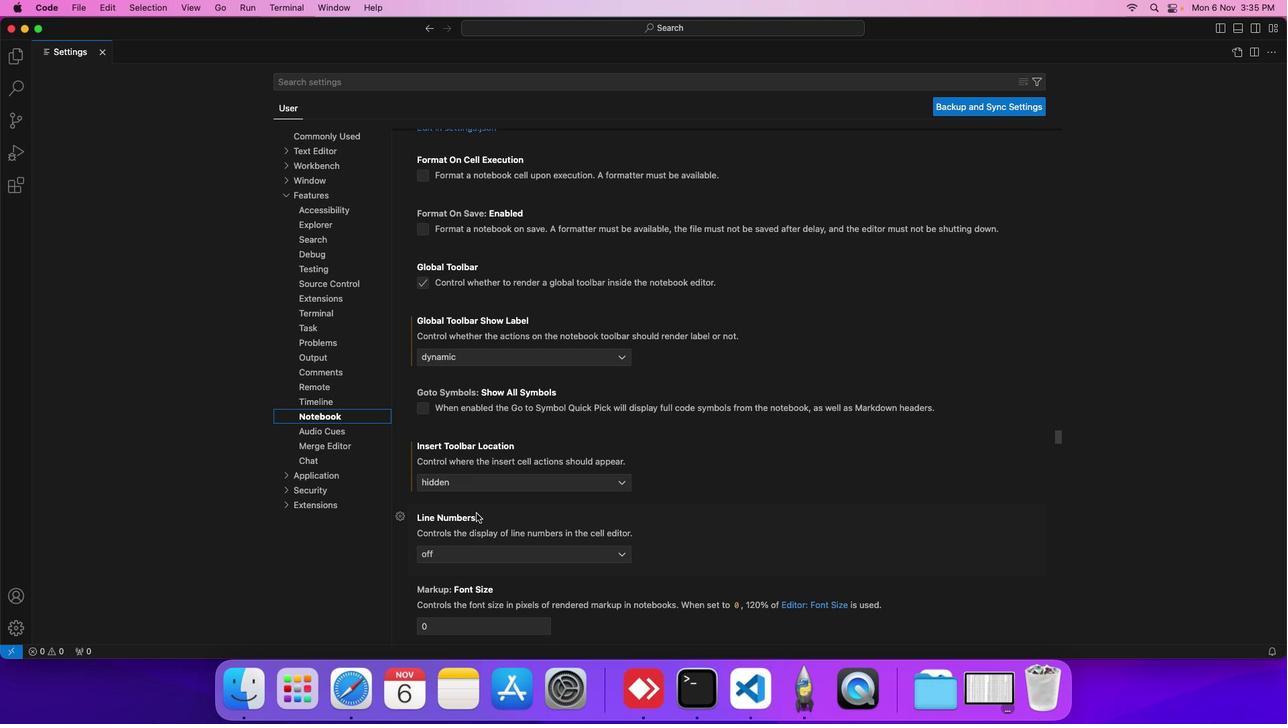 
Action: Mouse scrolled (448, 507) with delta (9, -36)
Screenshot: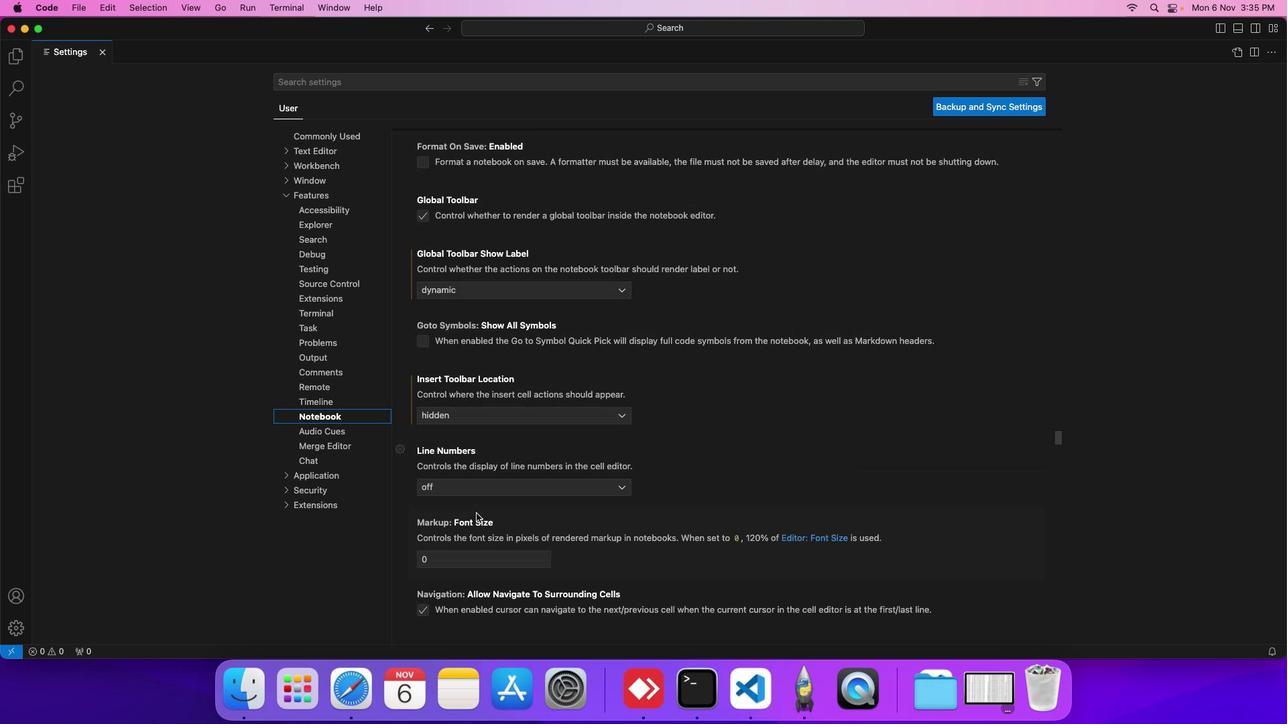 
Action: Mouse scrolled (448, 507) with delta (9, -36)
Screenshot: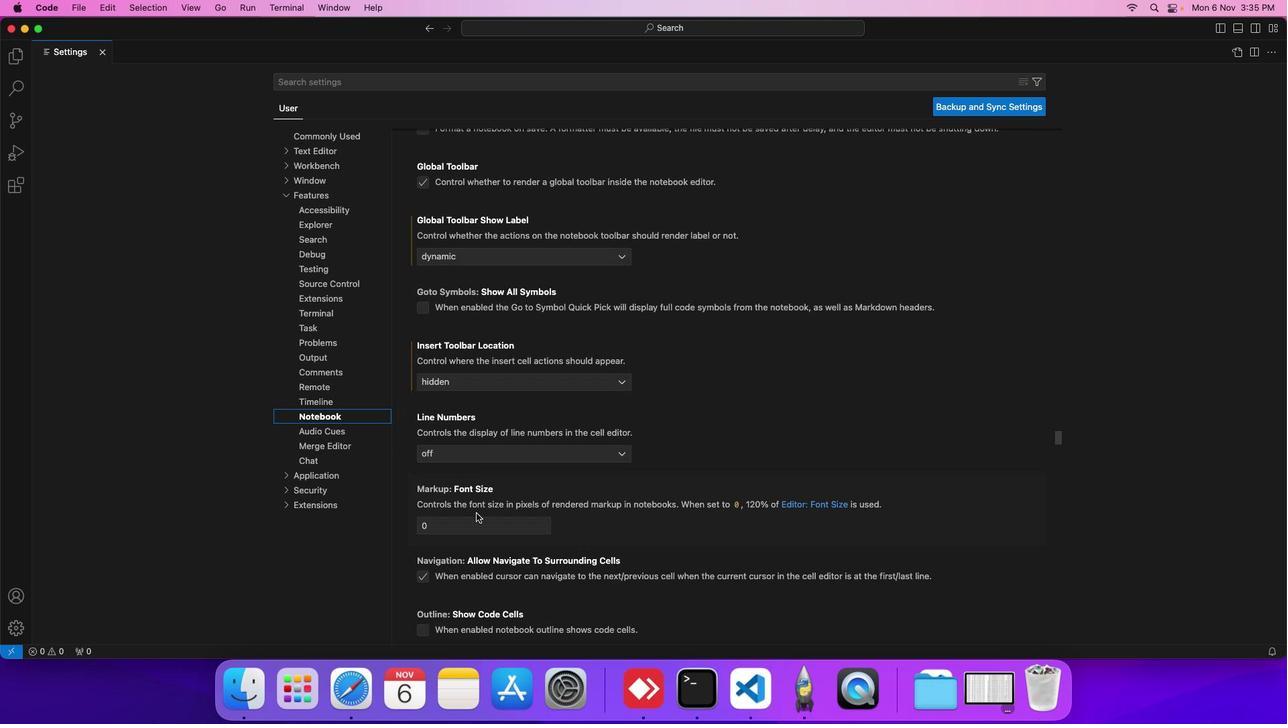 
Action: Mouse scrolled (448, 507) with delta (9, -36)
Screenshot: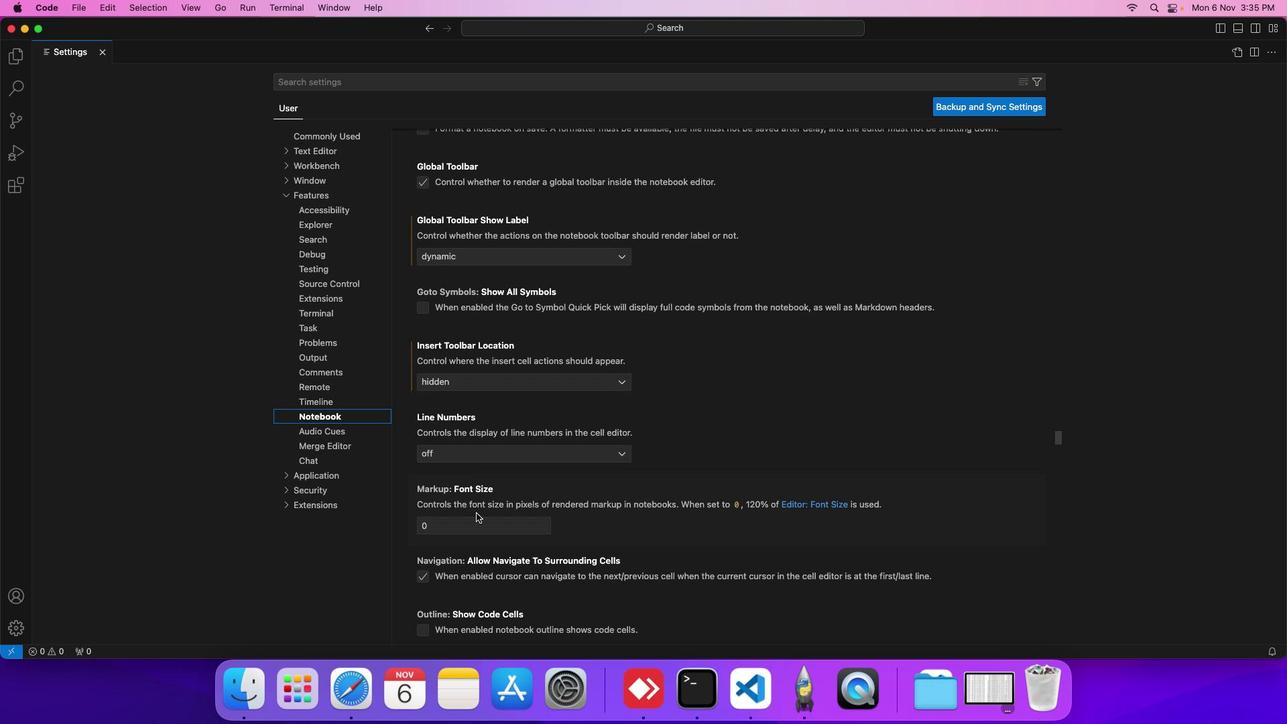 
Action: Mouse scrolled (448, 507) with delta (9, -36)
Screenshot: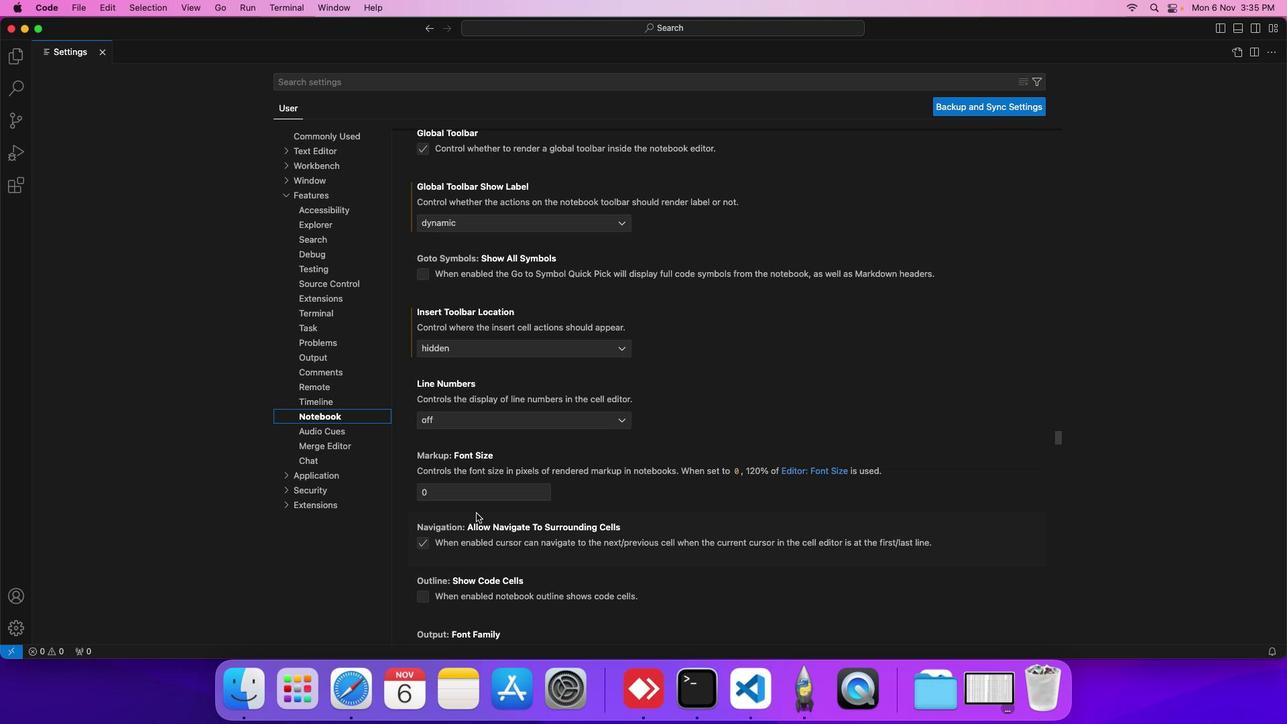
Action: Mouse scrolled (448, 507) with delta (9, -36)
Screenshot: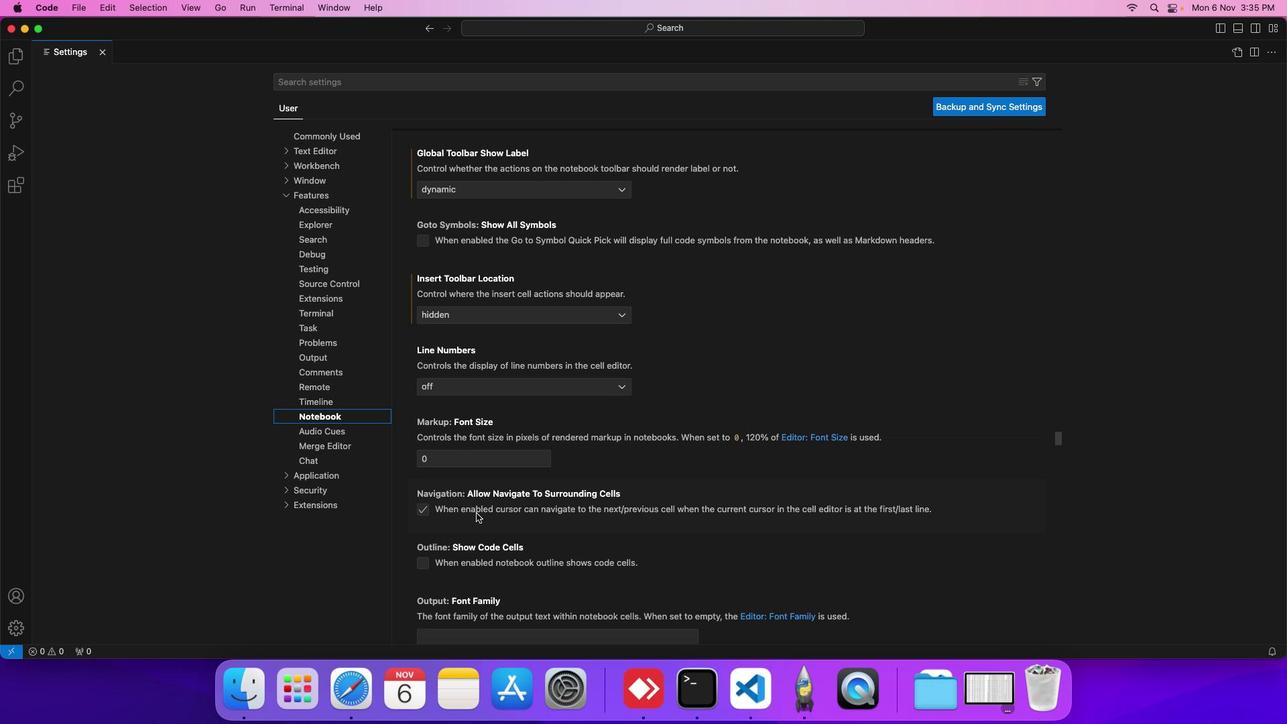 
Action: Mouse scrolled (448, 507) with delta (9, -36)
Screenshot: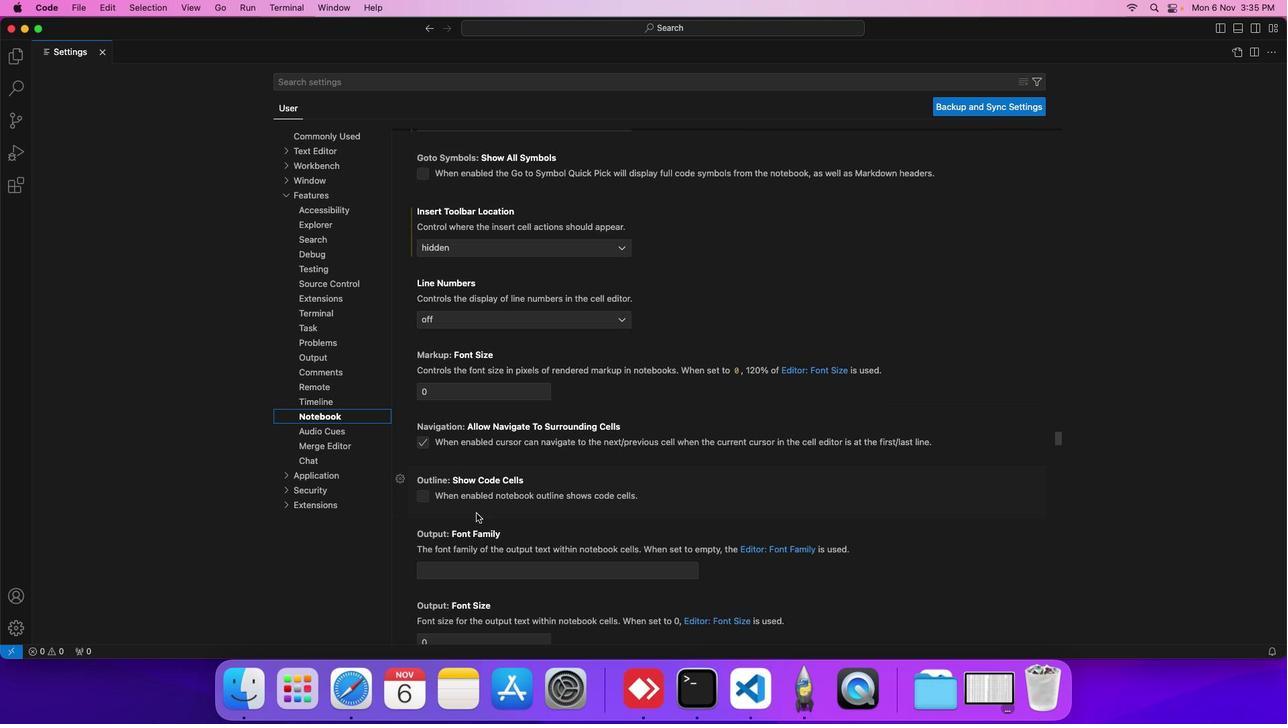 
Action: Mouse scrolled (448, 507) with delta (9, -36)
Screenshot: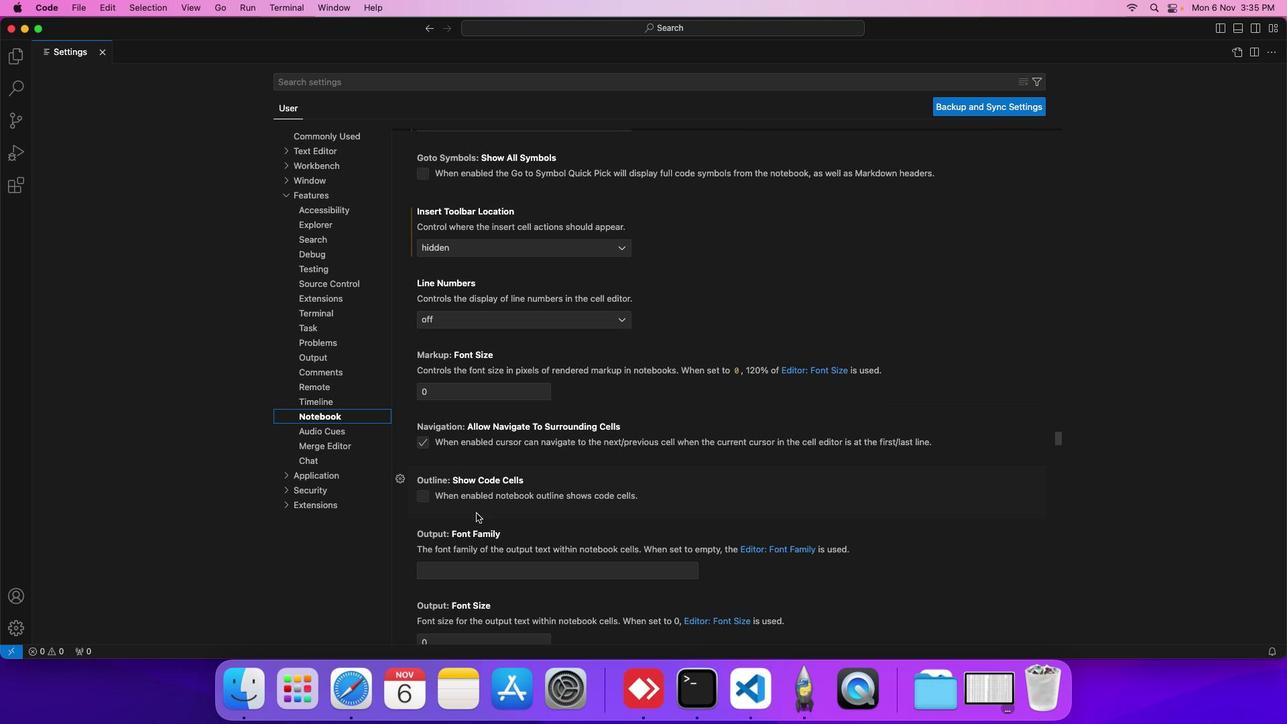 
Action: Mouse scrolled (448, 507) with delta (9, -36)
Screenshot: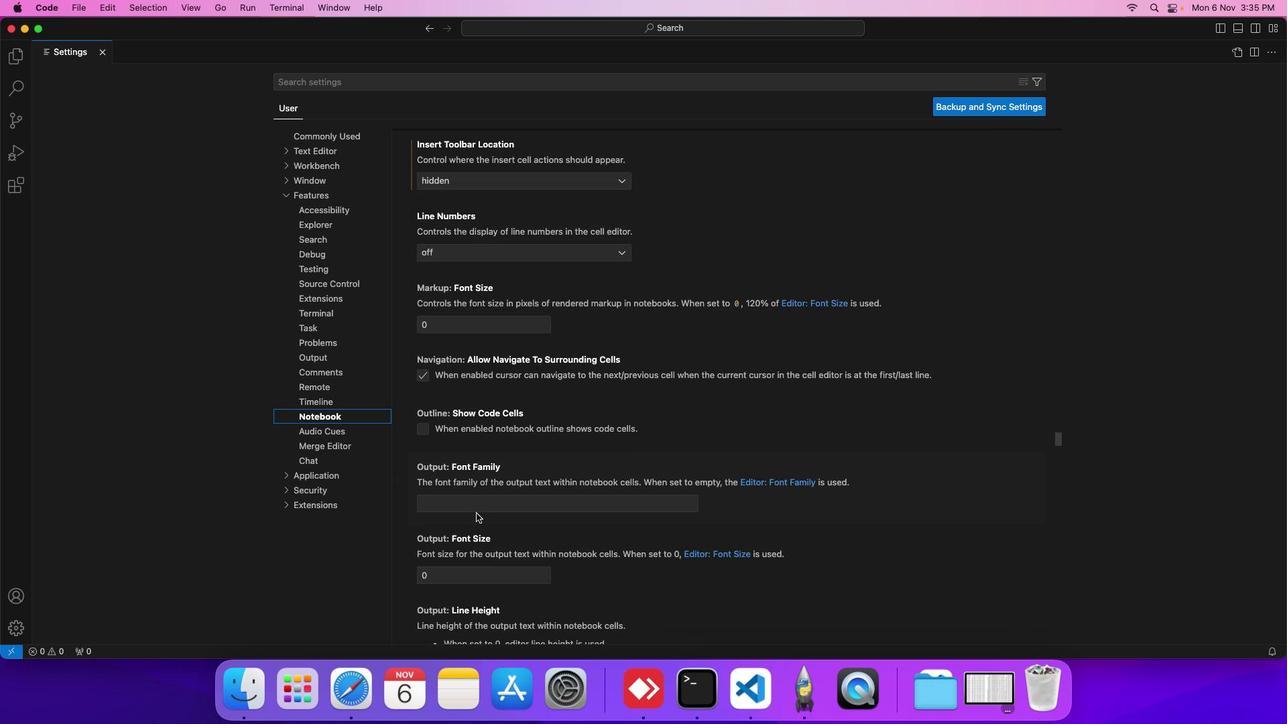 
Action: Mouse scrolled (448, 507) with delta (9, -36)
Screenshot: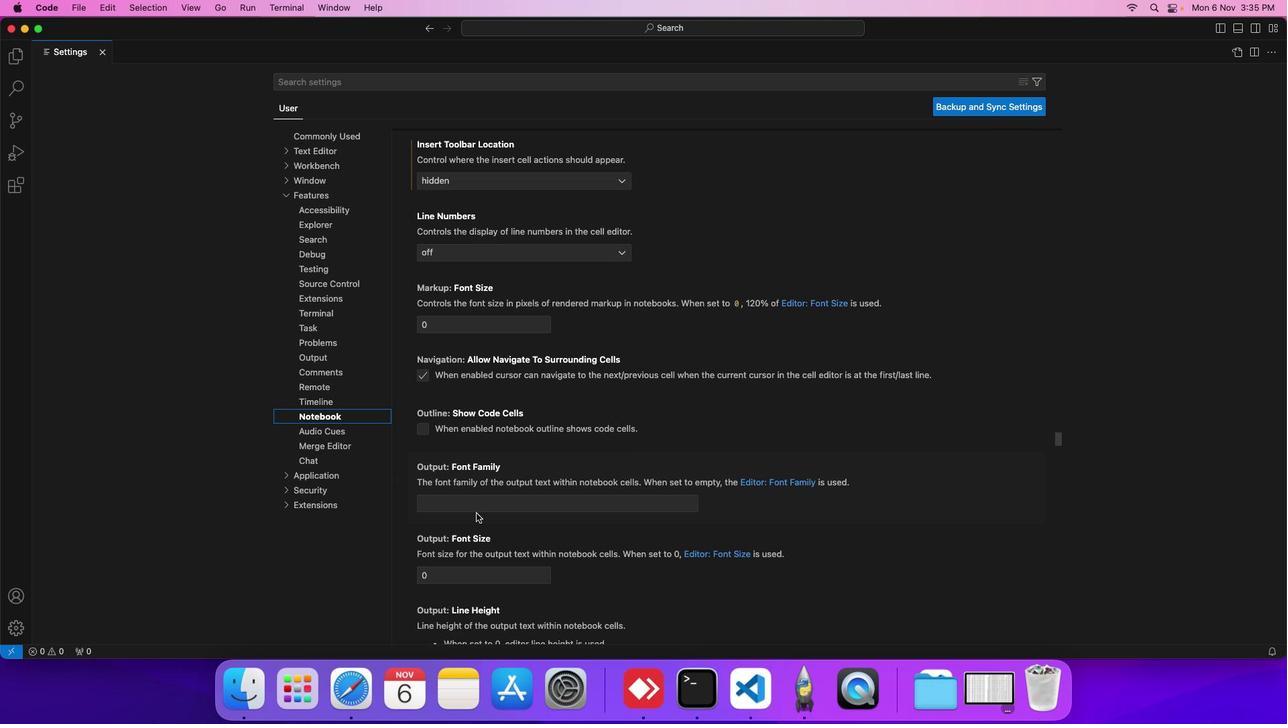 
Action: Mouse scrolled (448, 507) with delta (9, -36)
Screenshot: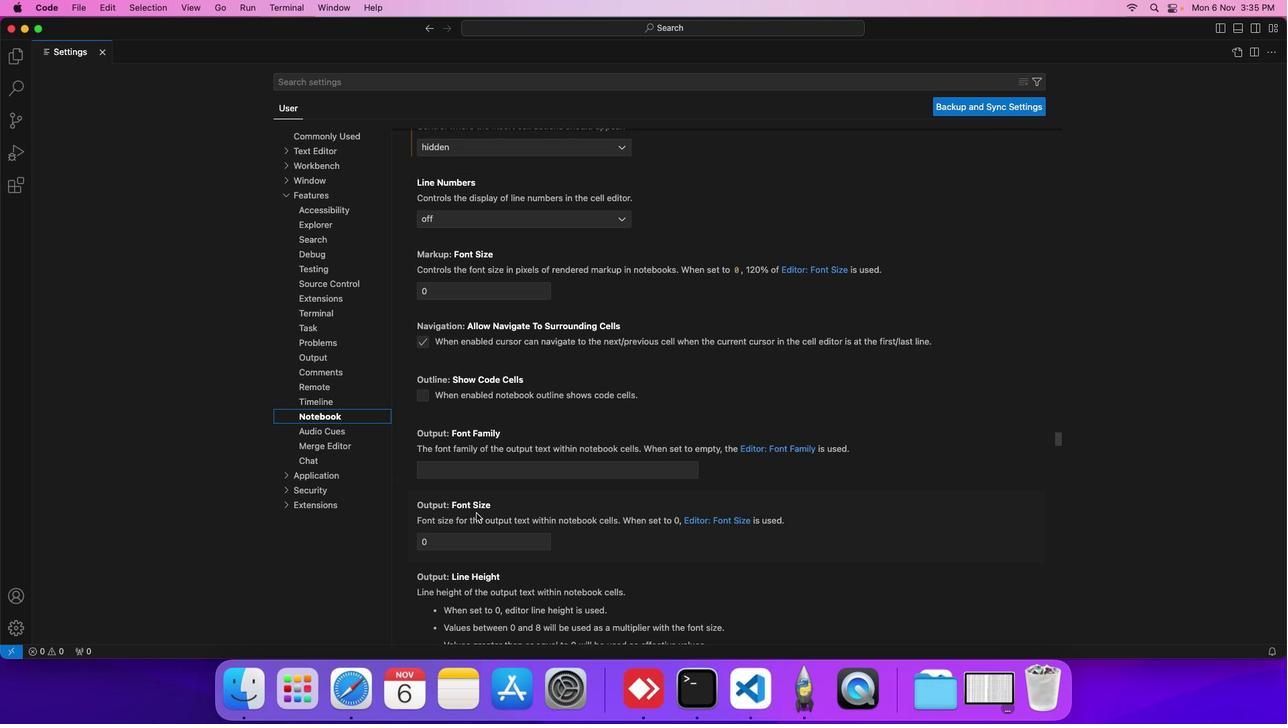 
Action: Mouse scrolled (448, 507) with delta (9, -36)
Screenshot: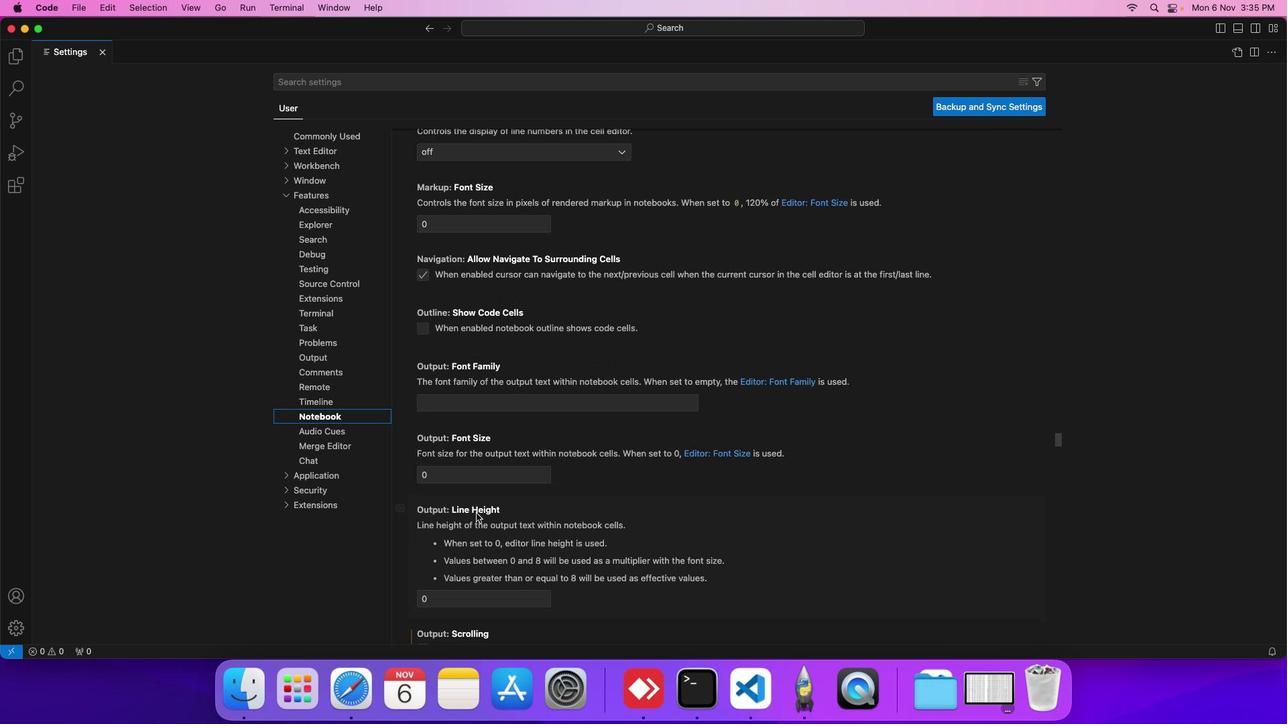 
Action: Mouse scrolled (448, 507) with delta (9, -36)
Screenshot: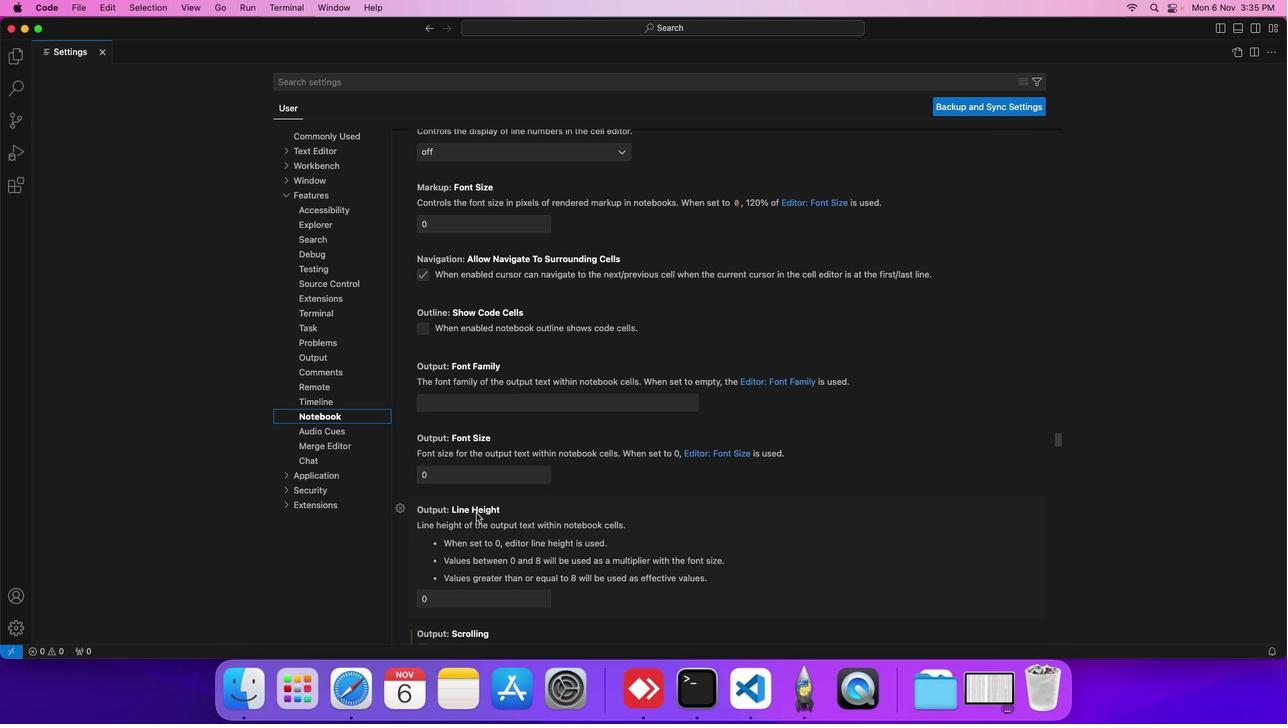 
Action: Mouse scrolled (448, 507) with delta (9, -36)
Screenshot: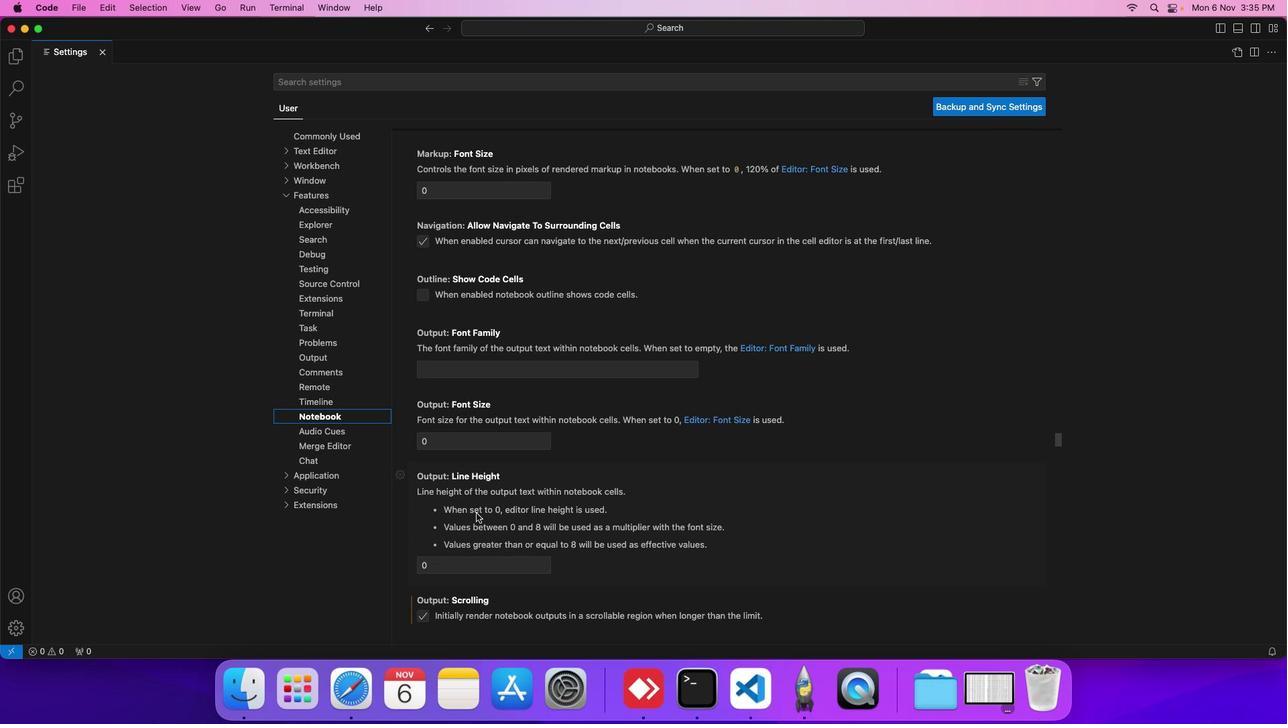 
Action: Mouse scrolled (448, 507) with delta (9, -36)
Screenshot: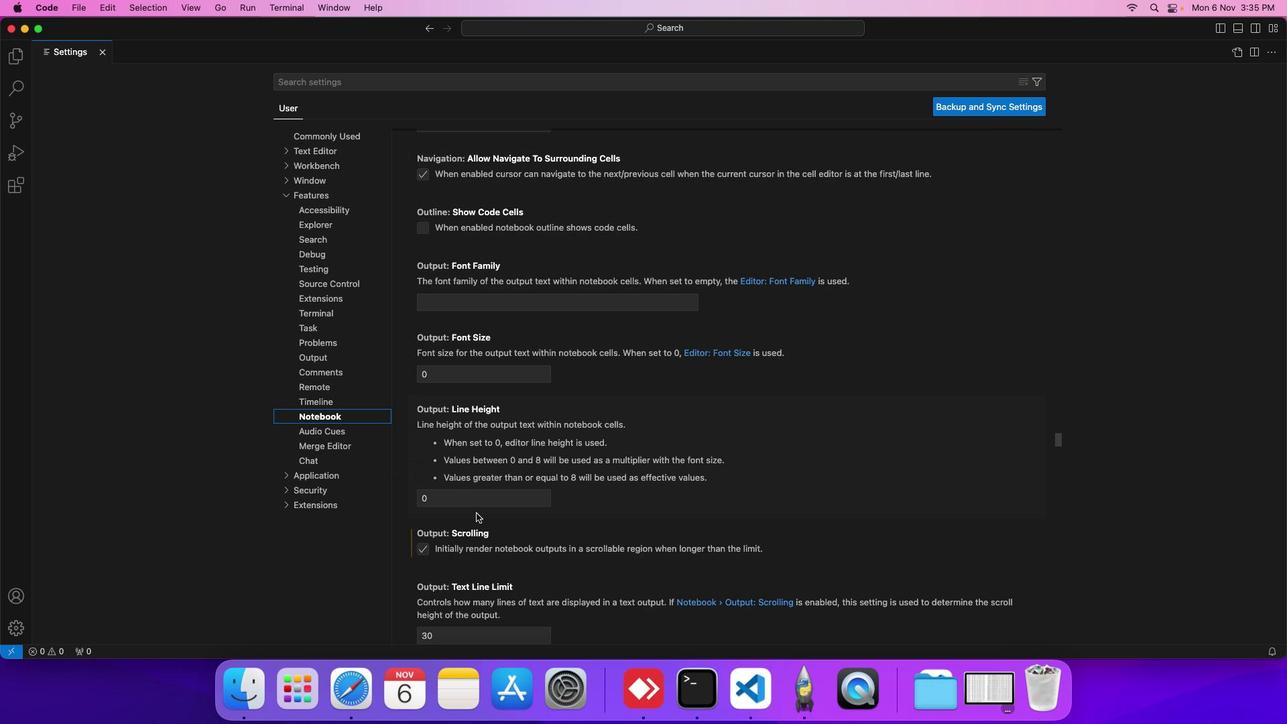
Action: Mouse scrolled (448, 507) with delta (9, -36)
Screenshot: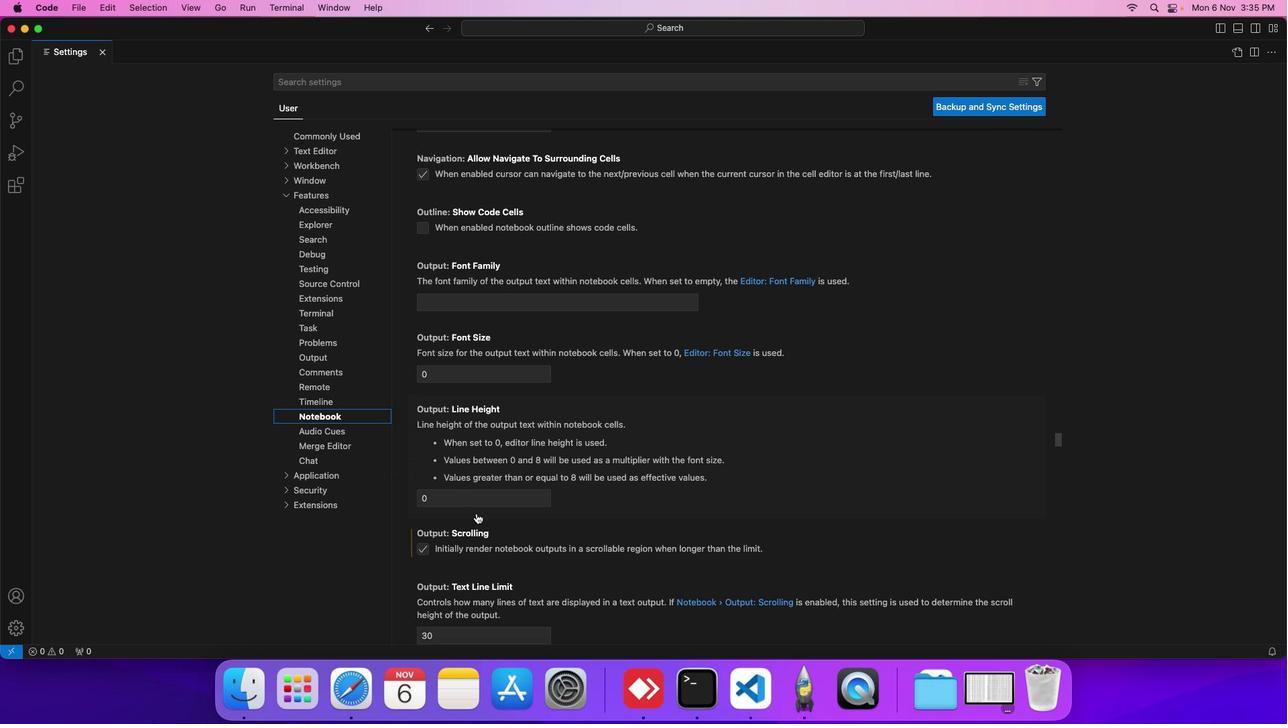 
Action: Mouse scrolled (448, 507) with delta (9, -36)
Screenshot: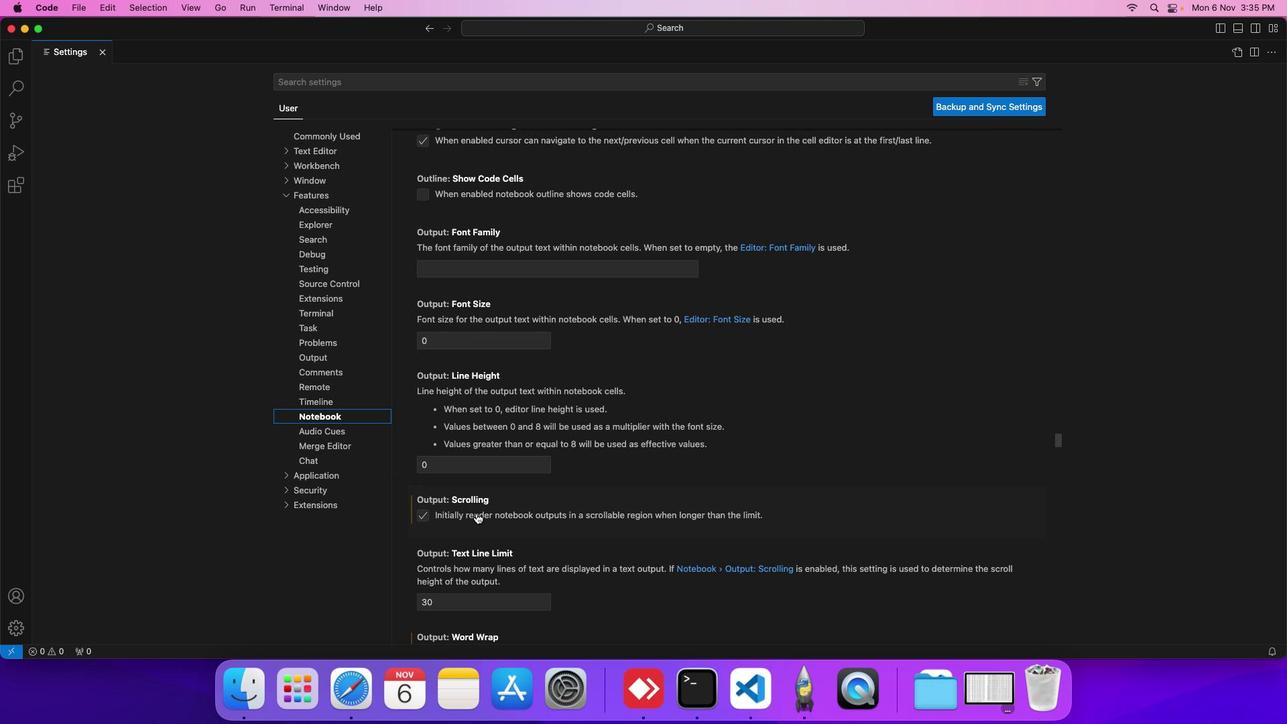 
Action: Mouse scrolled (448, 507) with delta (9, -36)
Screenshot: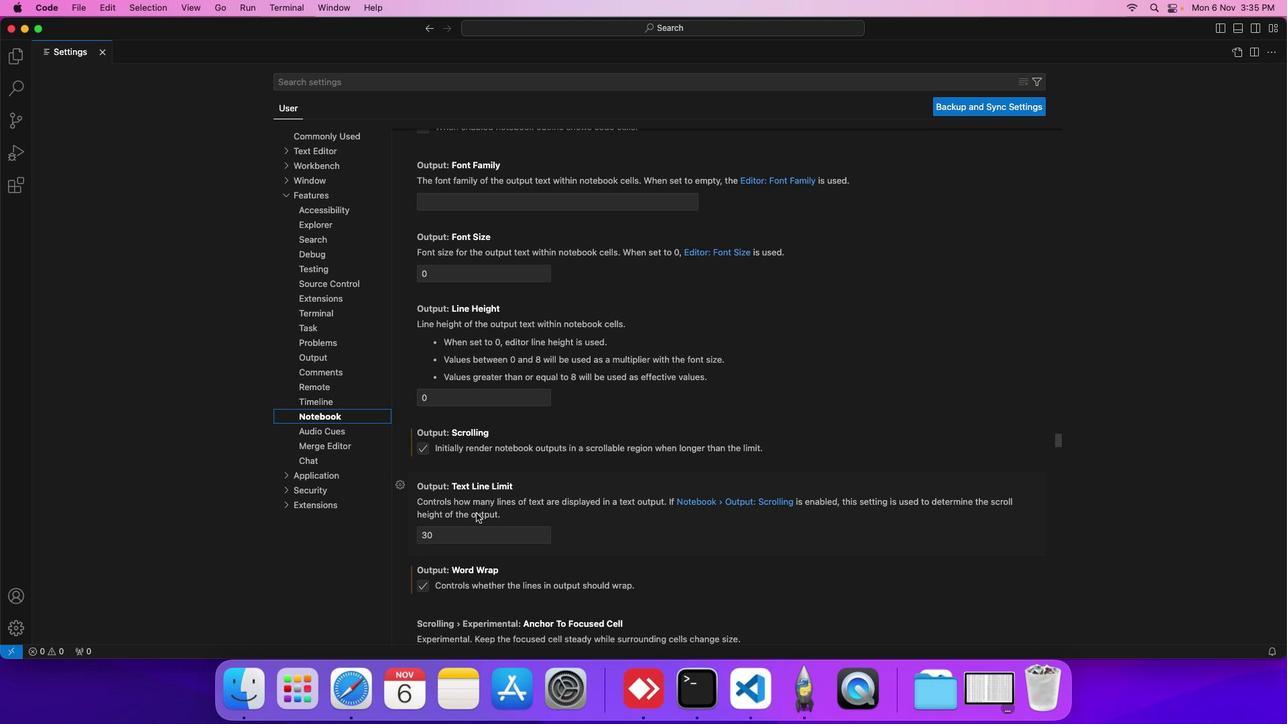 
Action: Mouse scrolled (448, 507) with delta (9, -36)
Screenshot: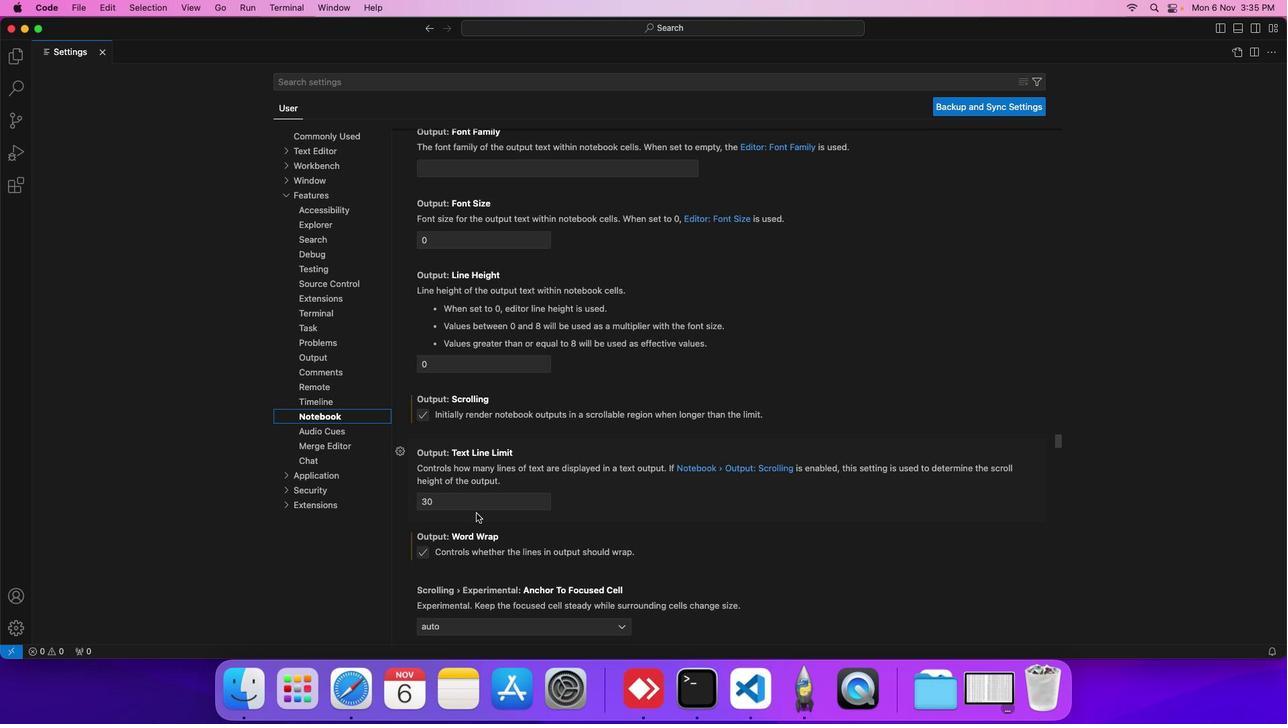
Action: Mouse scrolled (448, 507) with delta (9, -36)
Screenshot: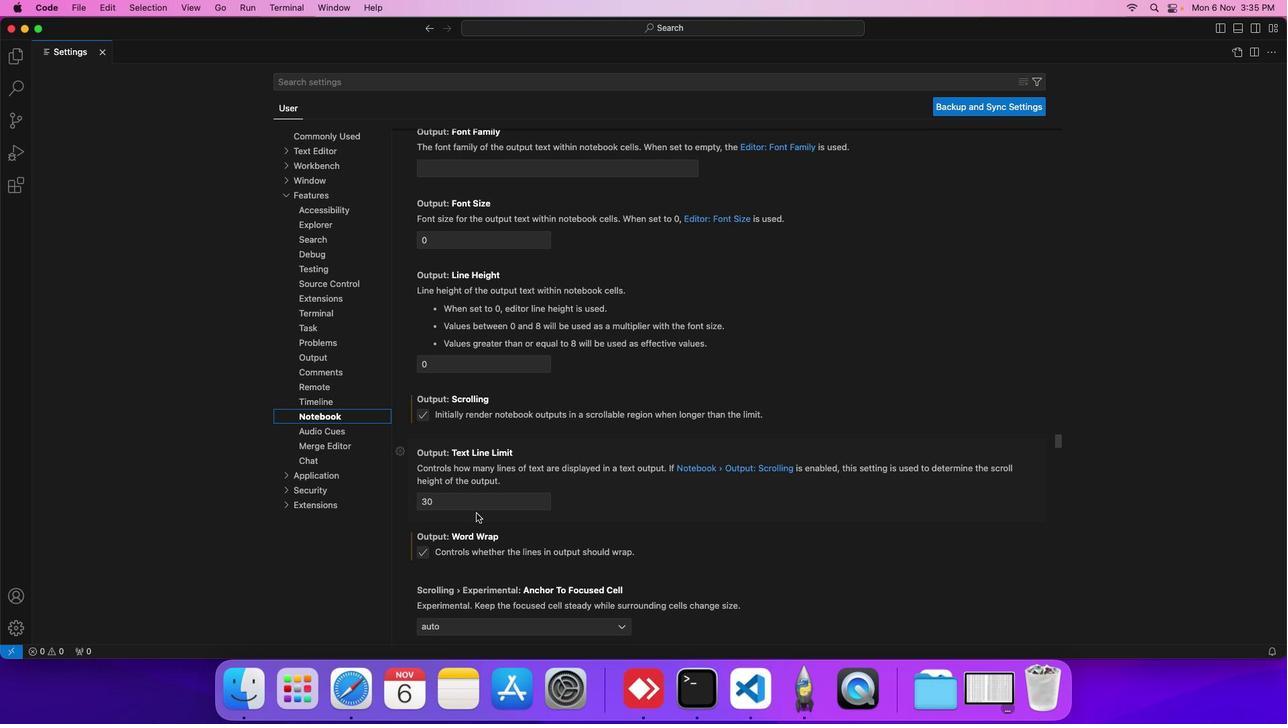 
Action: Mouse scrolled (448, 507) with delta (9, -36)
Screenshot: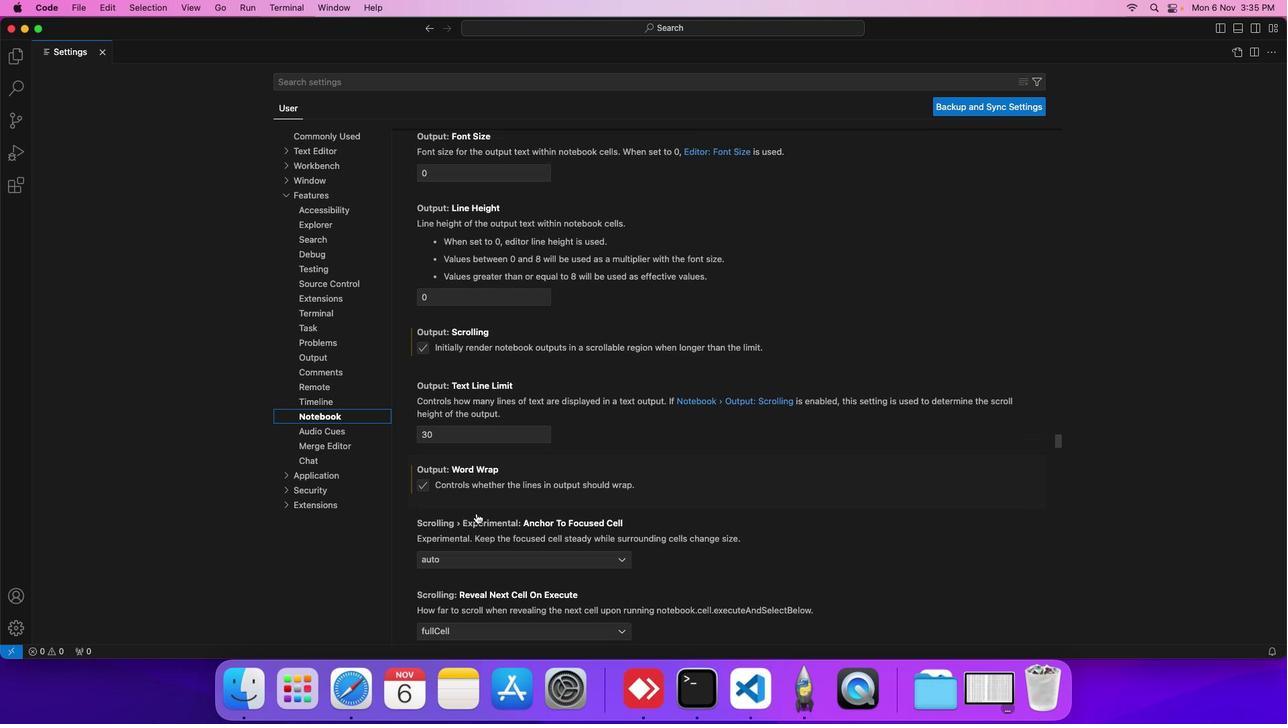 
Action: Mouse scrolled (448, 507) with delta (9, -36)
Screenshot: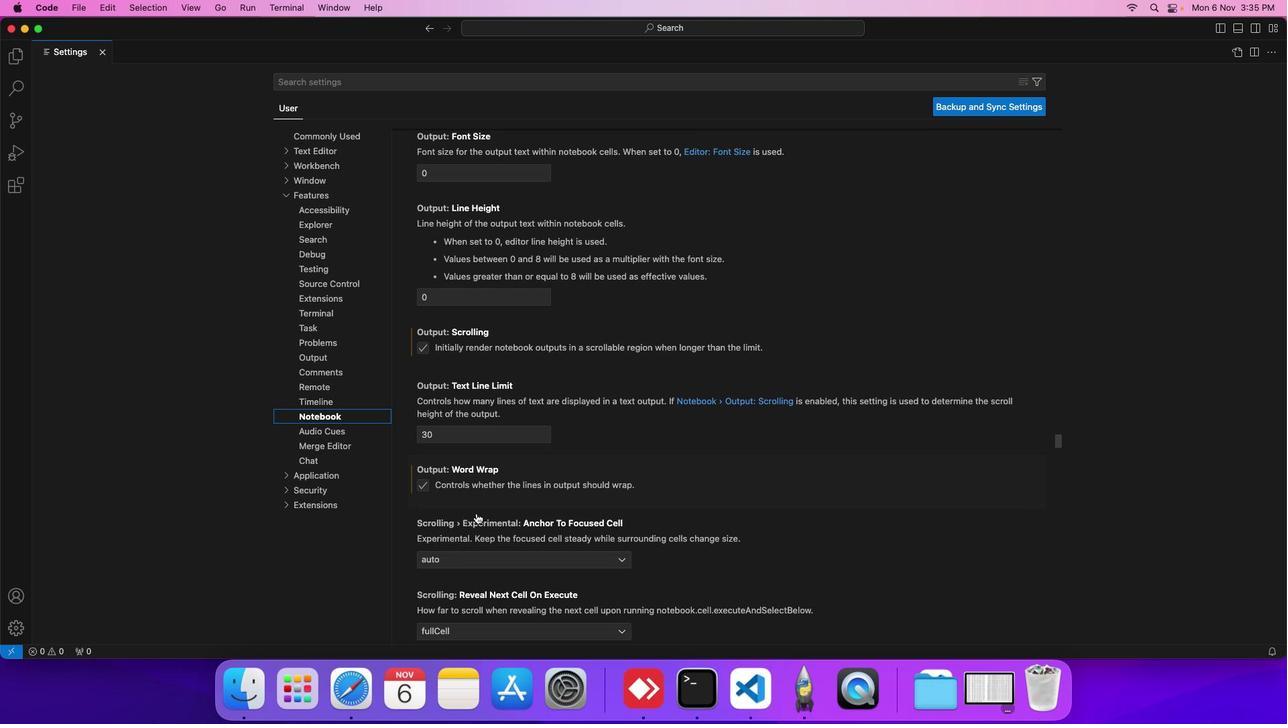 
Action: Mouse scrolled (448, 507) with delta (9, -36)
Screenshot: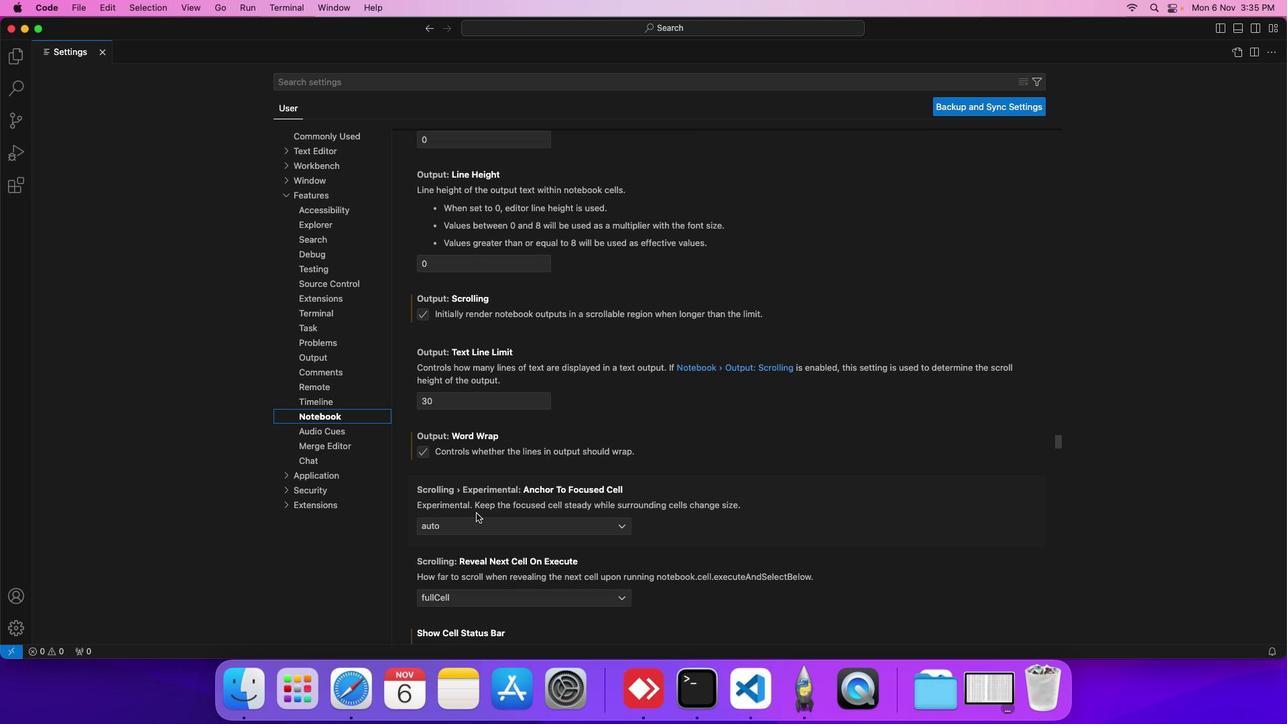 
Action: Mouse scrolled (448, 507) with delta (9, -36)
Screenshot: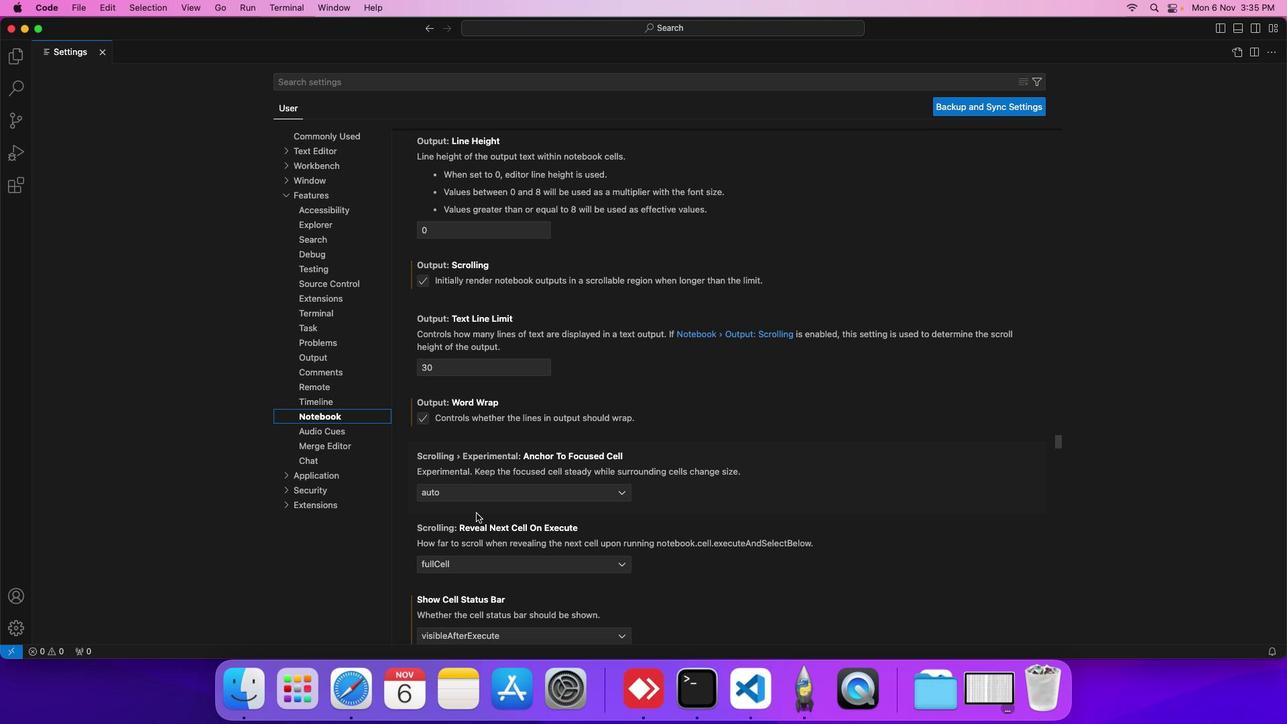 
Action: Mouse scrolled (448, 507) with delta (9, -36)
Screenshot: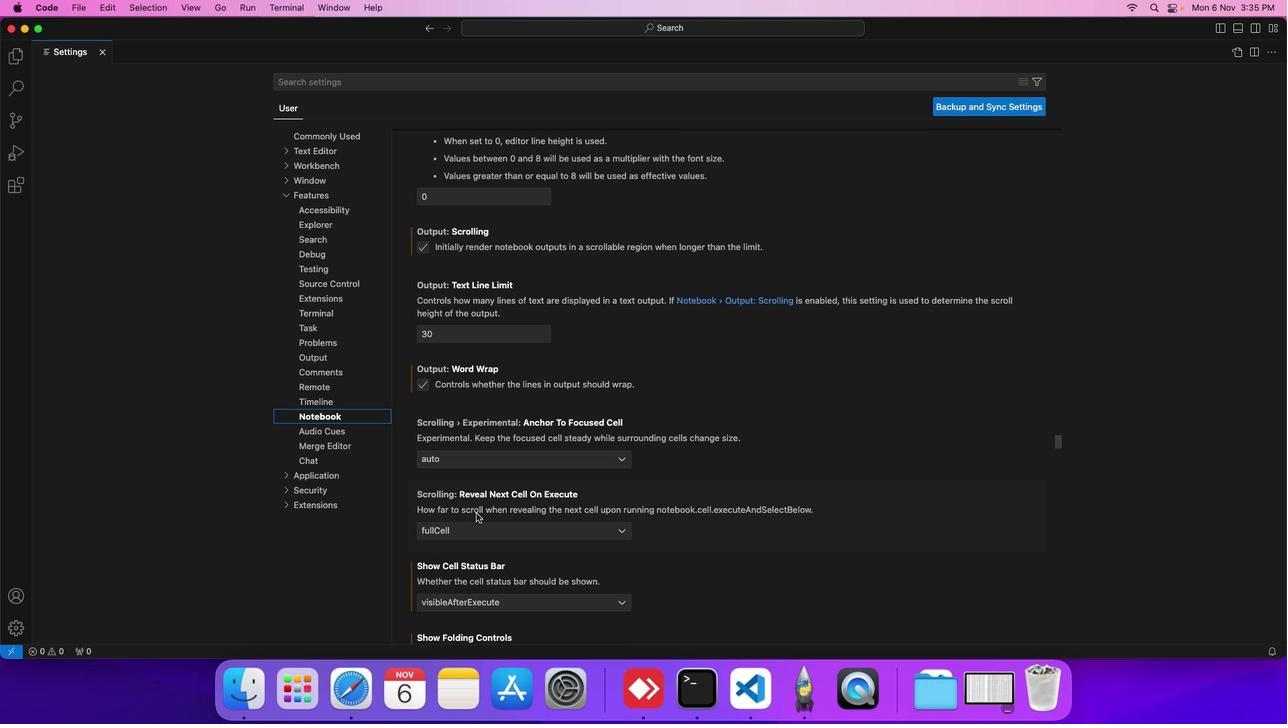 
Action: Mouse scrolled (448, 507) with delta (9, -36)
Screenshot: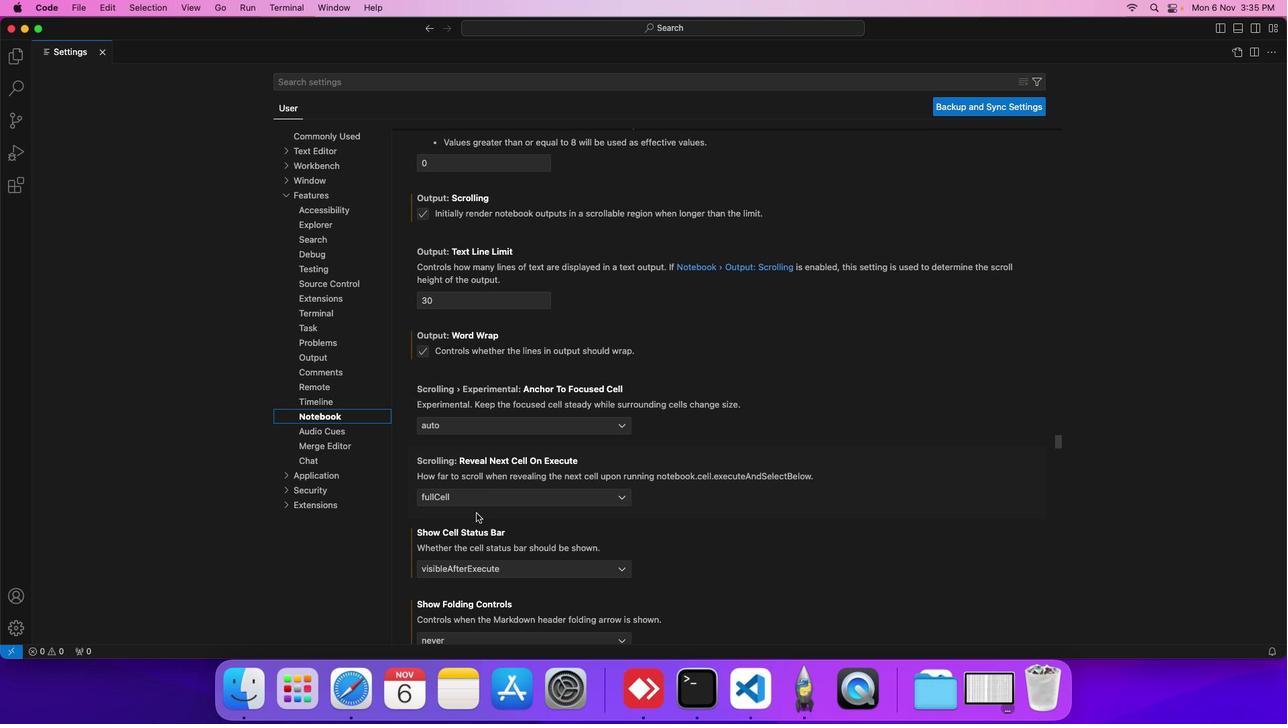 
Action: Mouse scrolled (448, 507) with delta (9, -36)
Screenshot: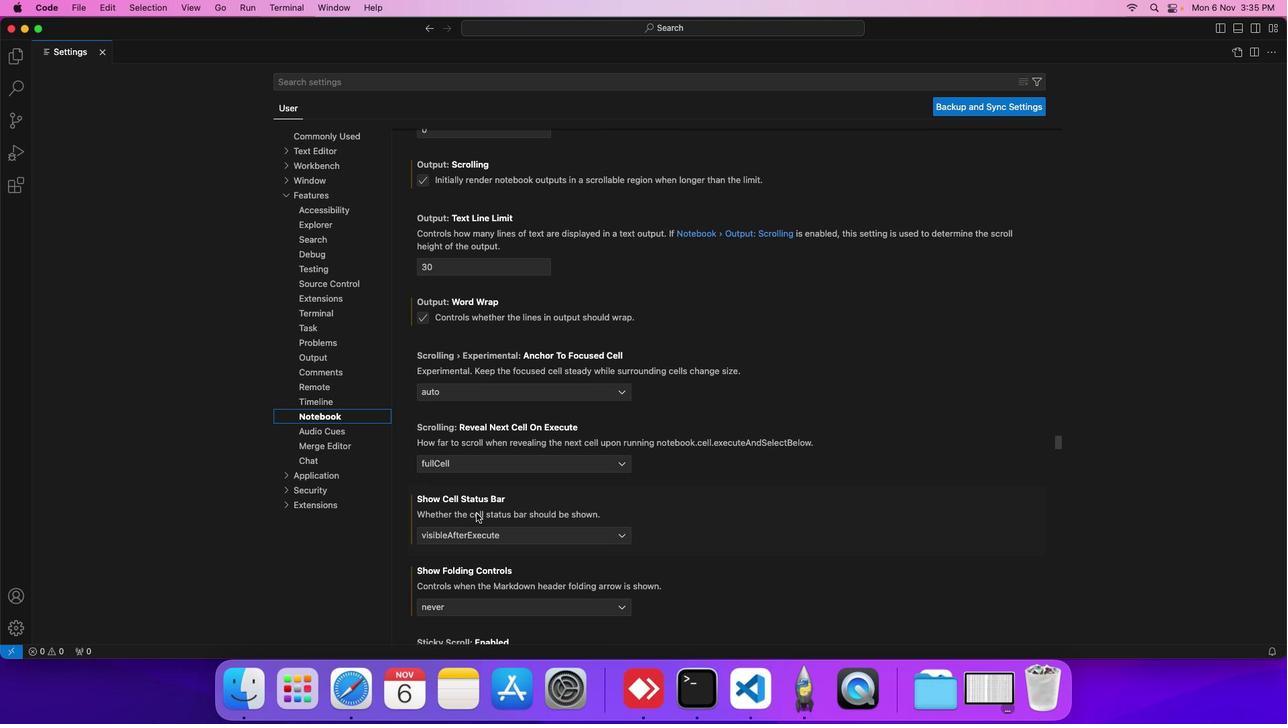 
Action: Mouse scrolled (448, 507) with delta (9, -36)
Screenshot: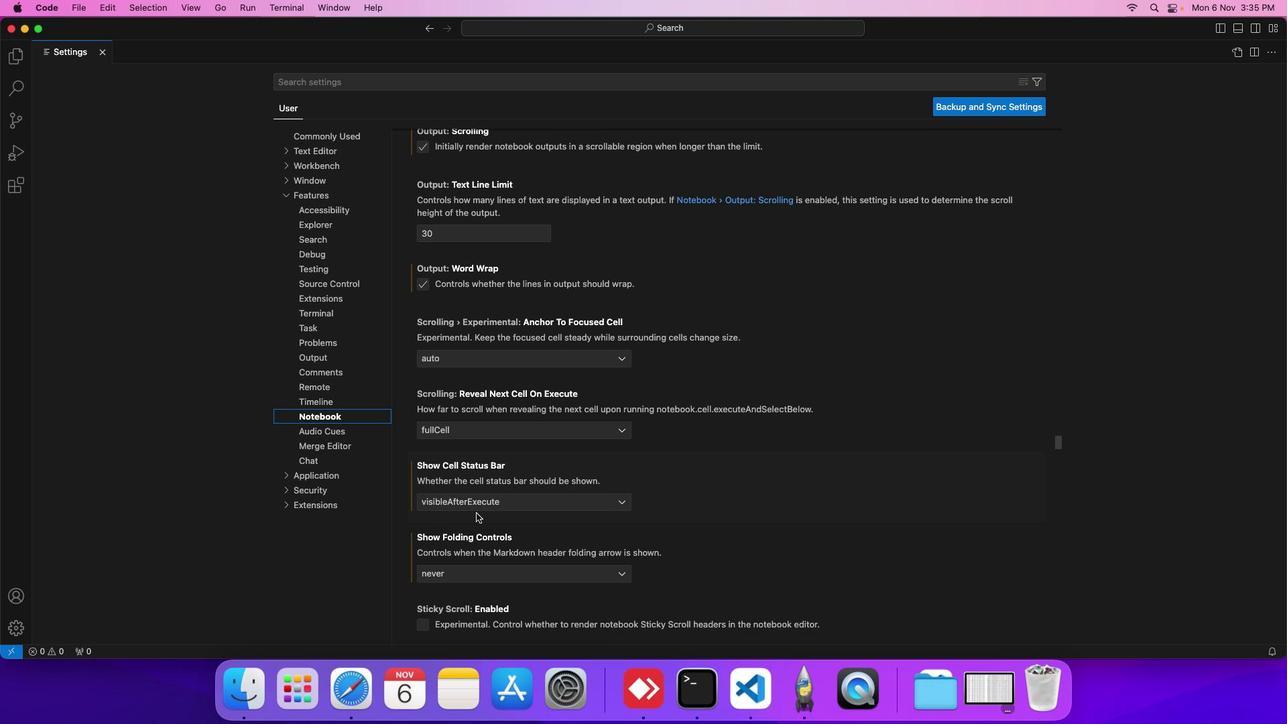 
Action: Mouse scrolled (448, 507) with delta (9, -36)
Screenshot: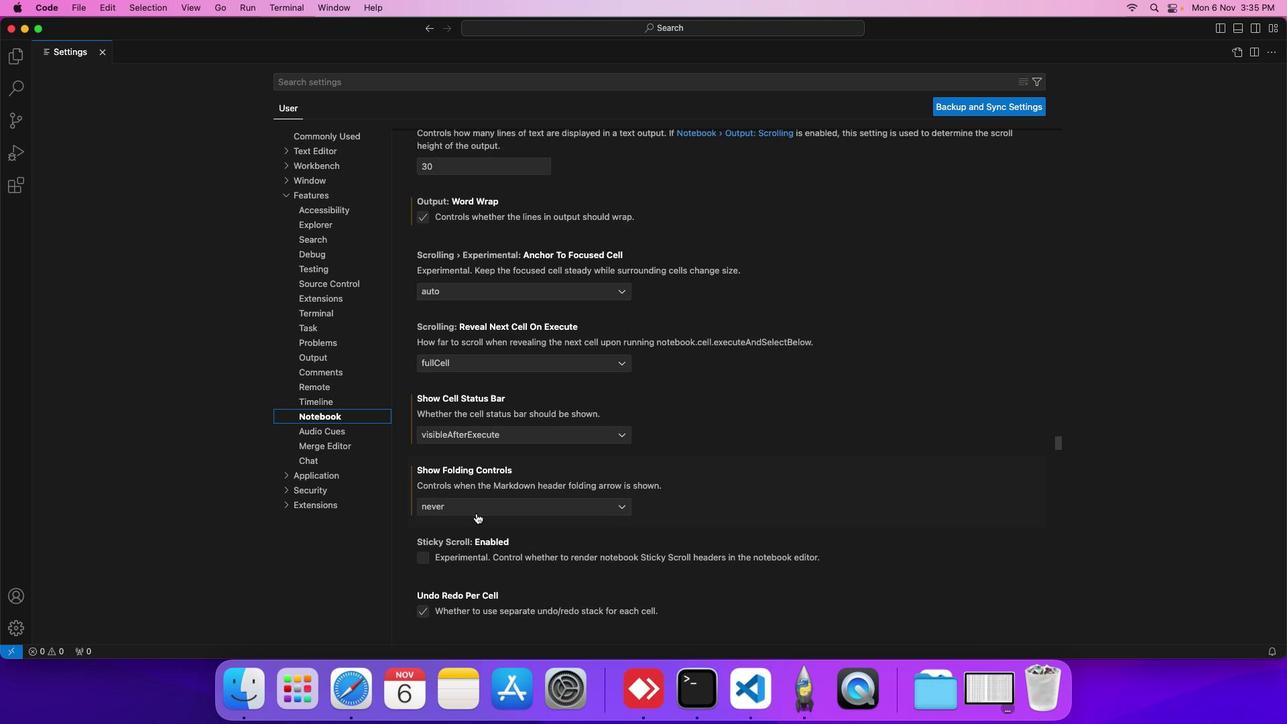 
Action: Mouse scrolled (448, 507) with delta (9, -36)
Screenshot: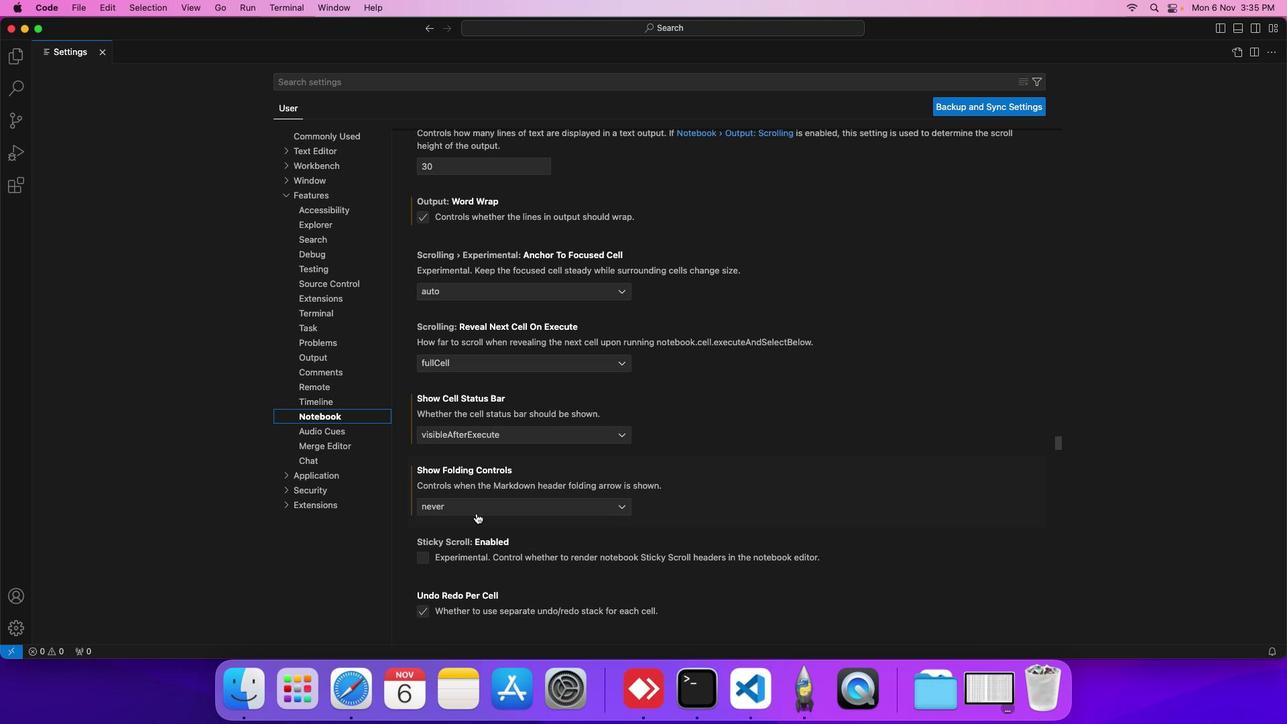 
Action: Mouse moved to (453, 506)
Screenshot: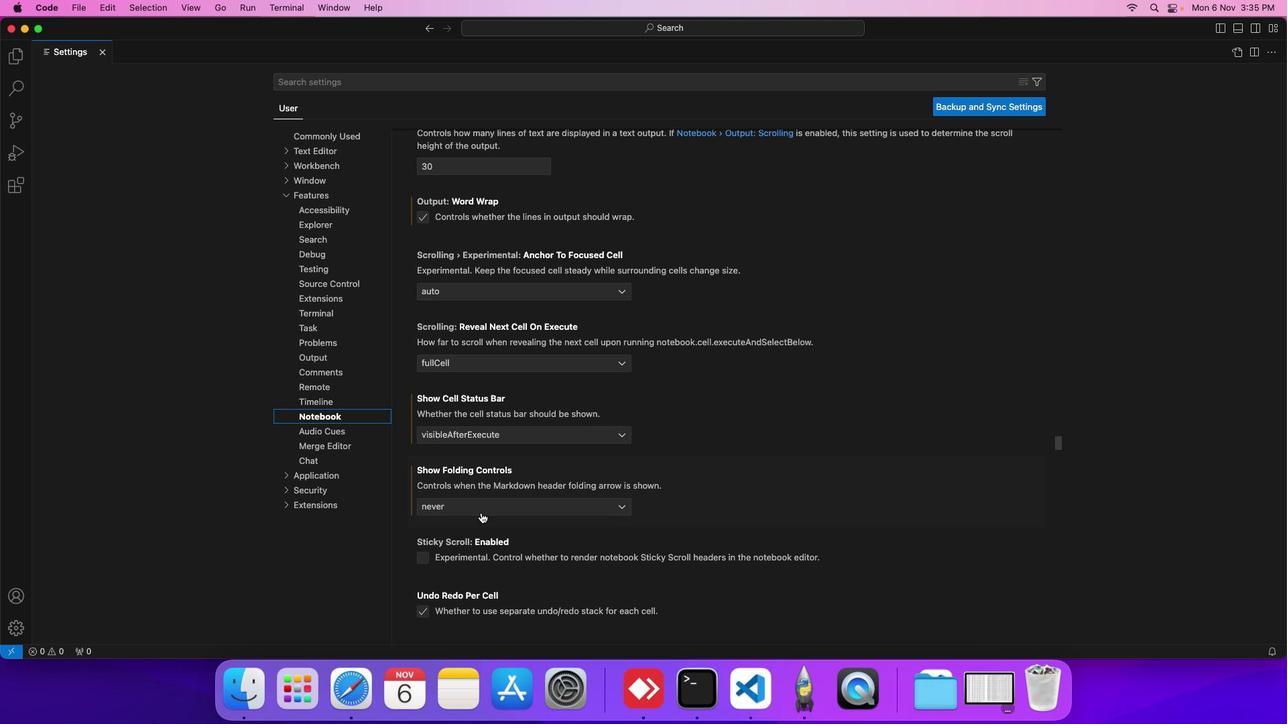 
Action: Mouse pressed left at (453, 506)
Screenshot: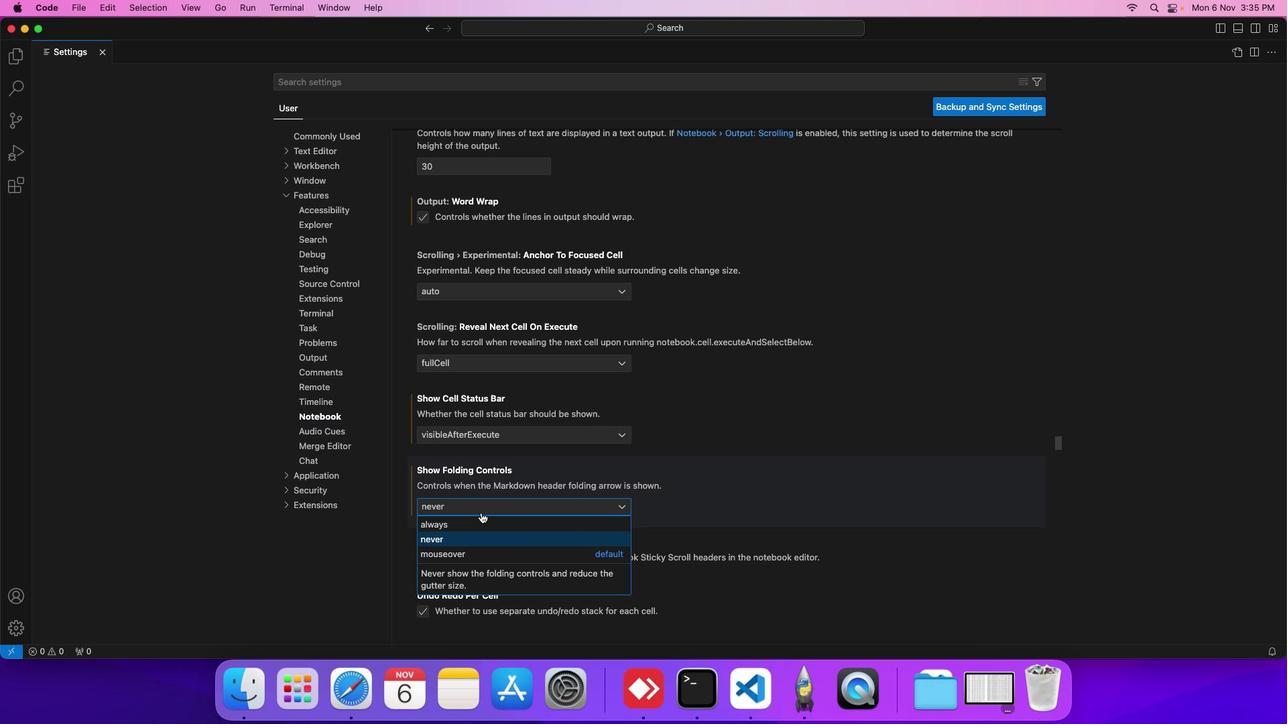 
Action: Mouse moved to (427, 516)
Screenshot: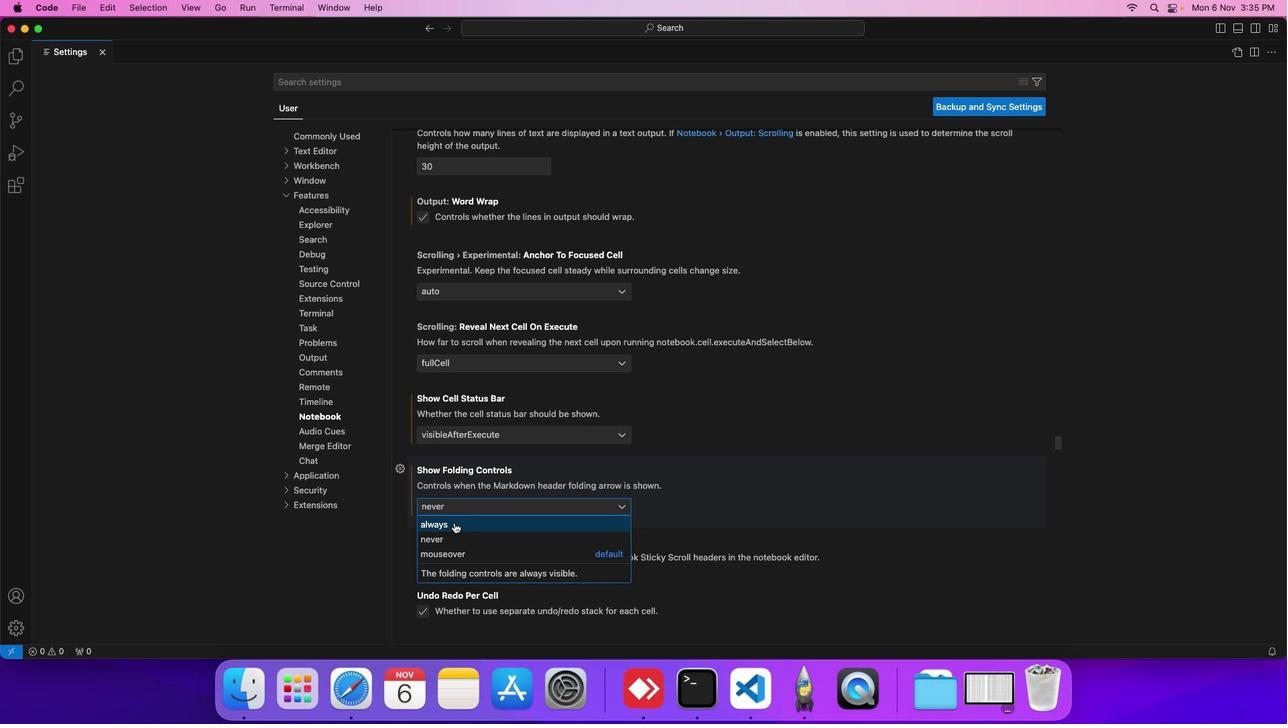 
Action: Mouse pressed left at (427, 516)
Screenshot: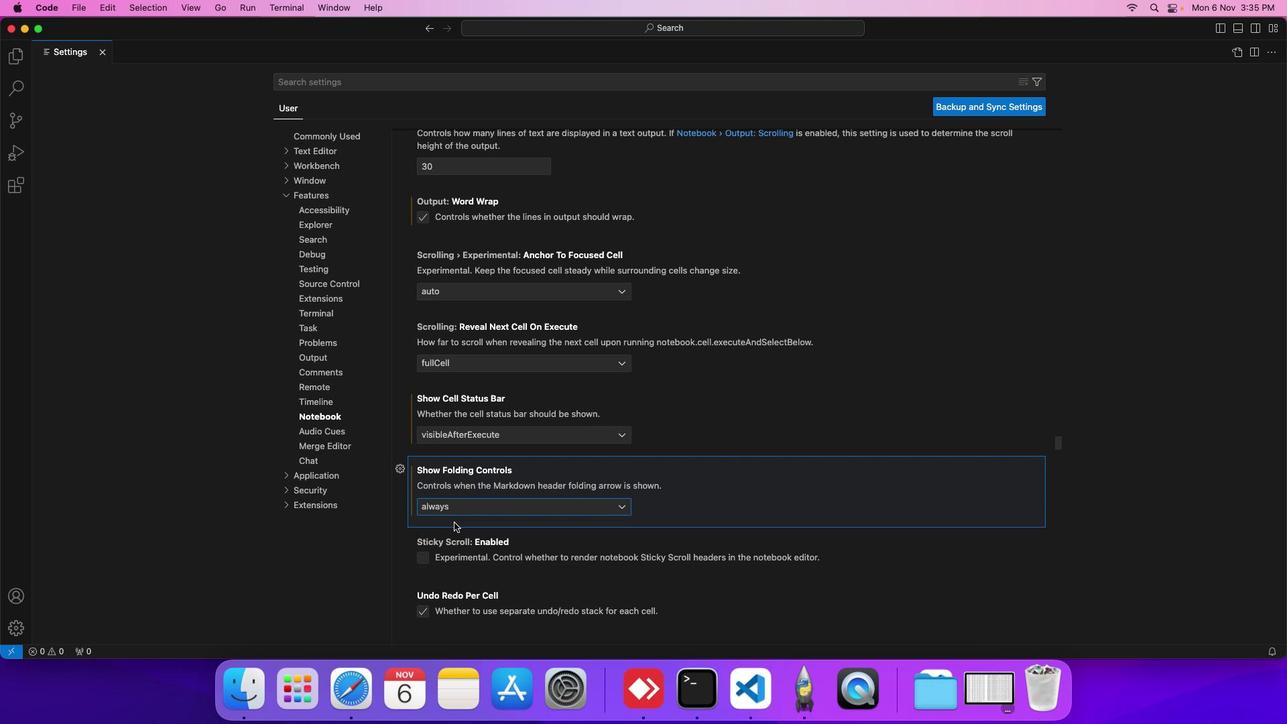 
Action: Mouse moved to (471, 506)
Screenshot: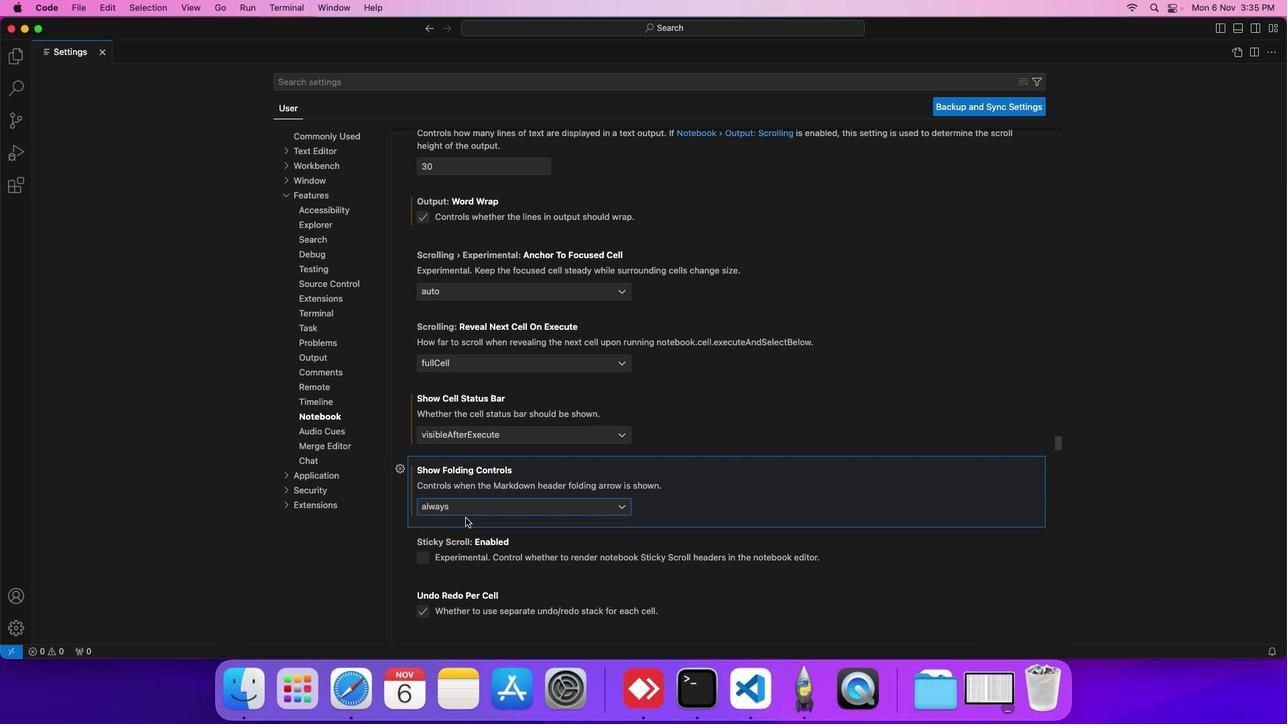 
